 Task: Create a task  Implement a new cloud-based energy management system for a company , assign it to team member softage.2@softage.net in the project BrainWave and update the status of the task to  At Risk , set the priority of the task to Medium
Action: Mouse moved to (94, 67)
Screenshot: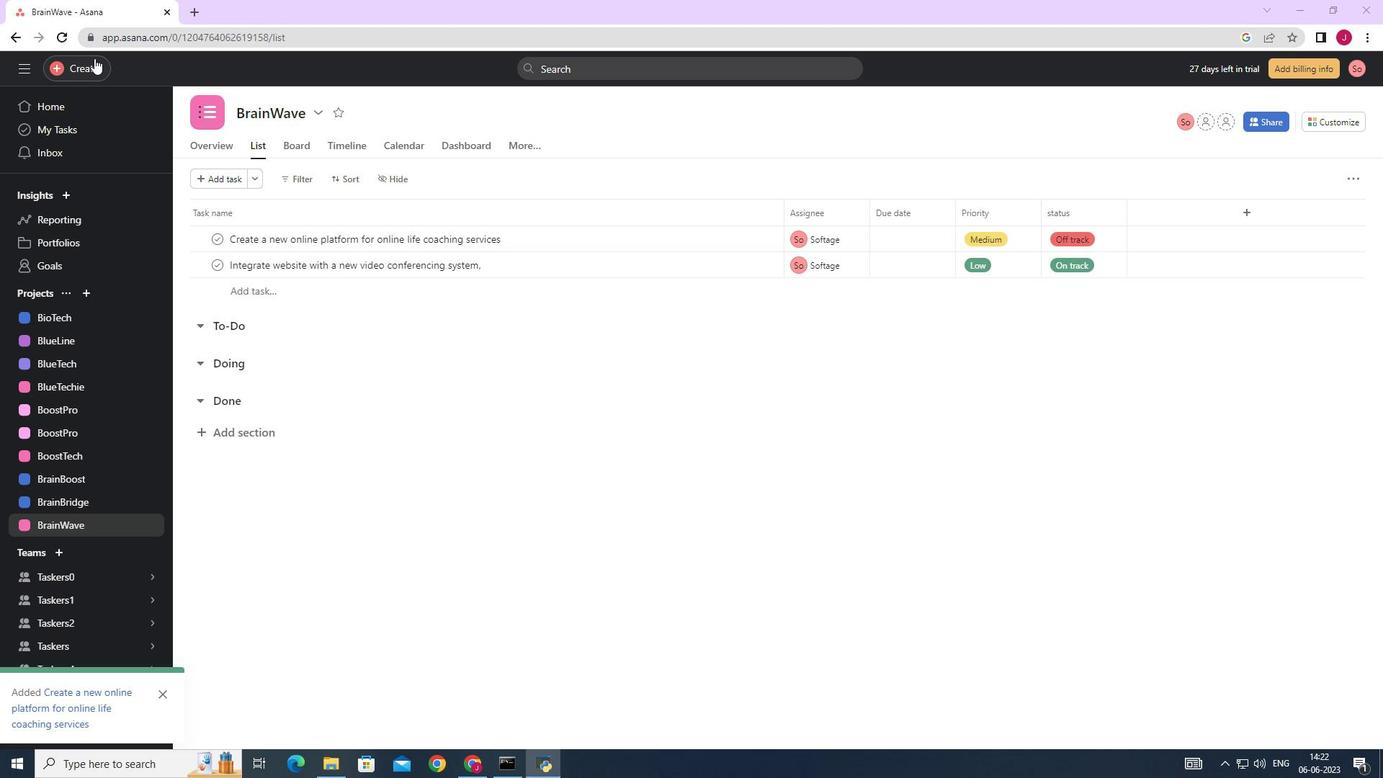 
Action: Mouse pressed left at (94, 67)
Screenshot: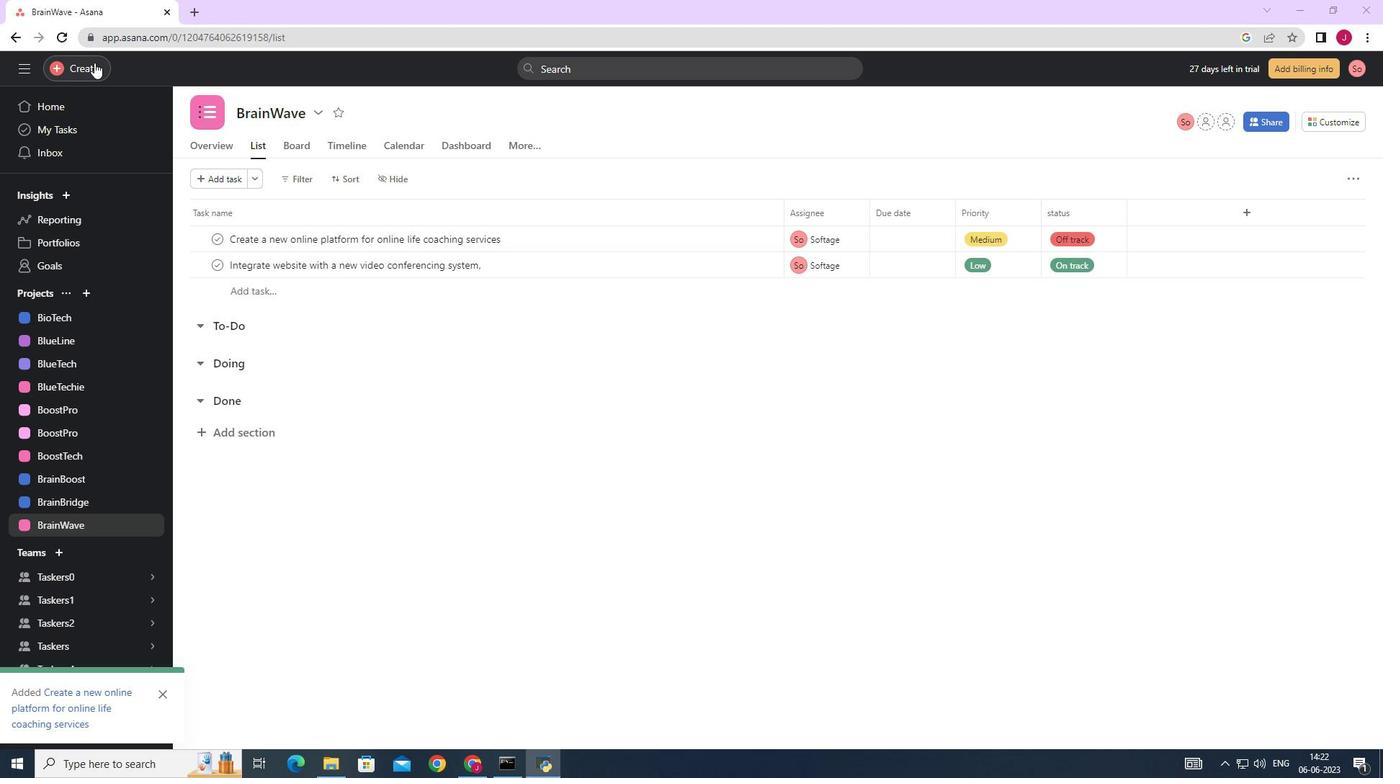 
Action: Mouse moved to (160, 72)
Screenshot: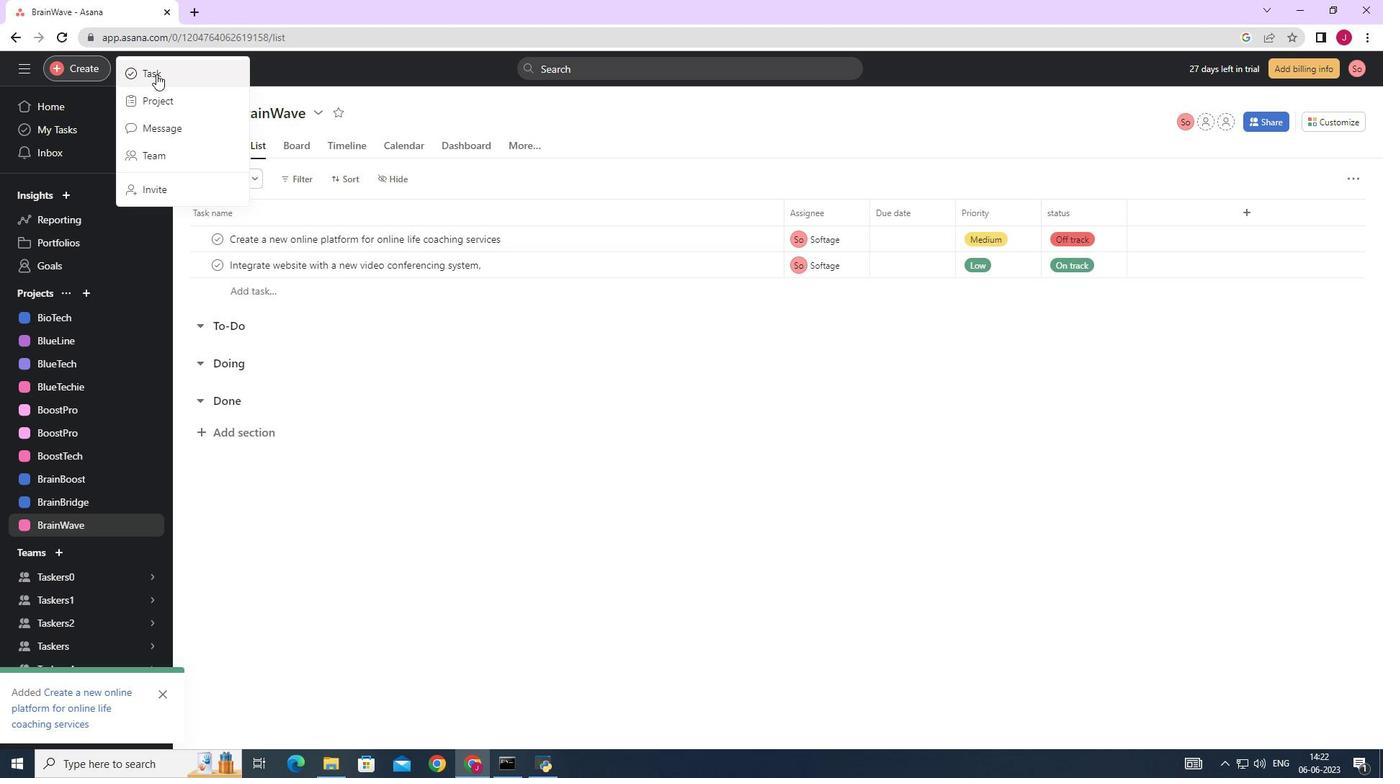 
Action: Mouse pressed left at (160, 72)
Screenshot: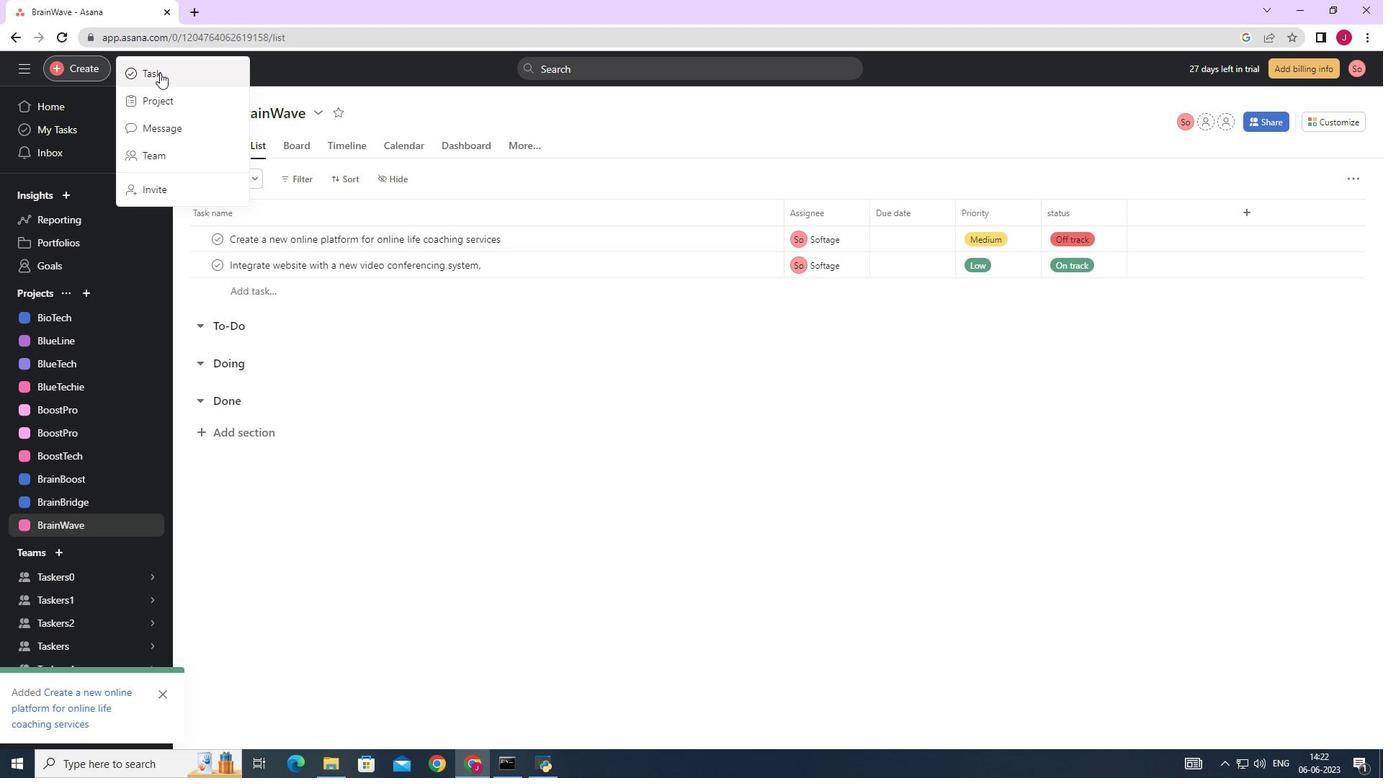 
Action: Mouse moved to (1096, 479)
Screenshot: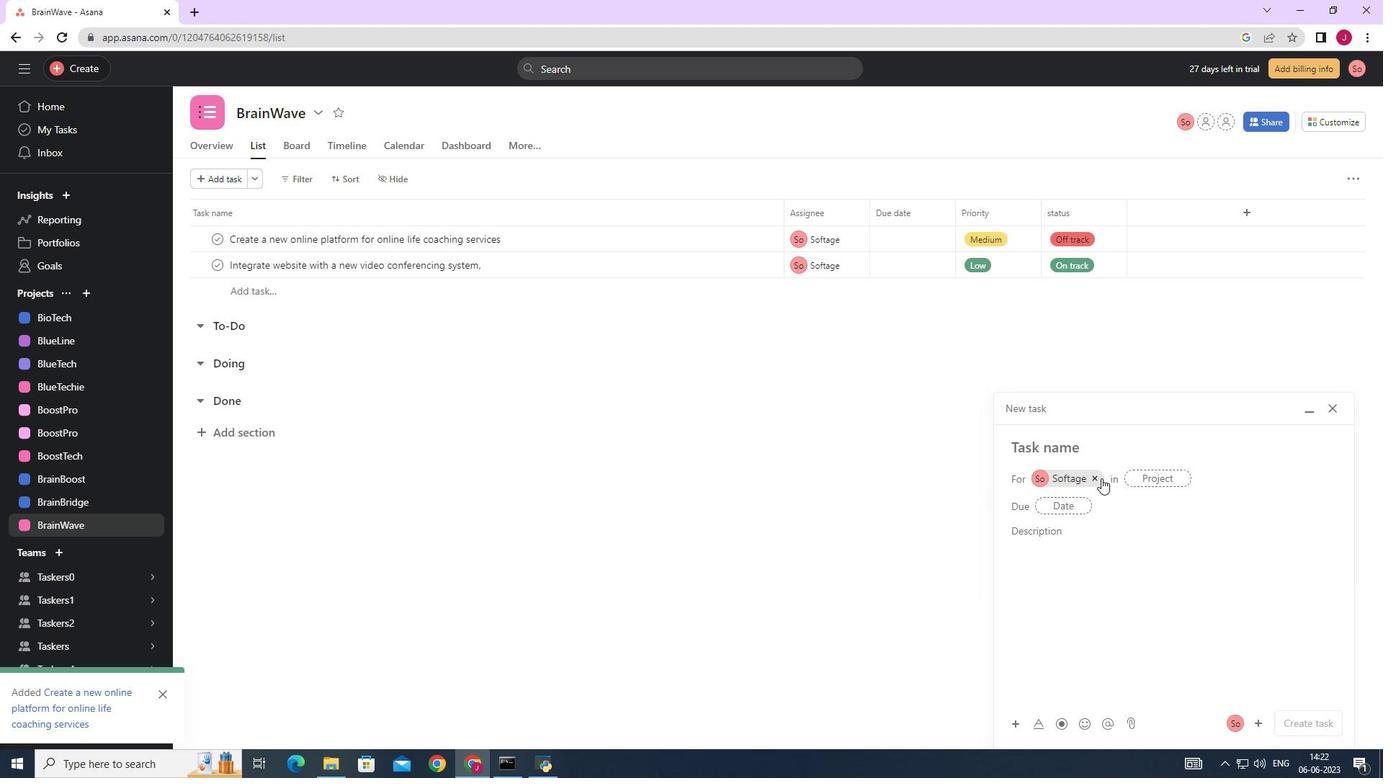 
Action: Mouse pressed left at (1096, 479)
Screenshot: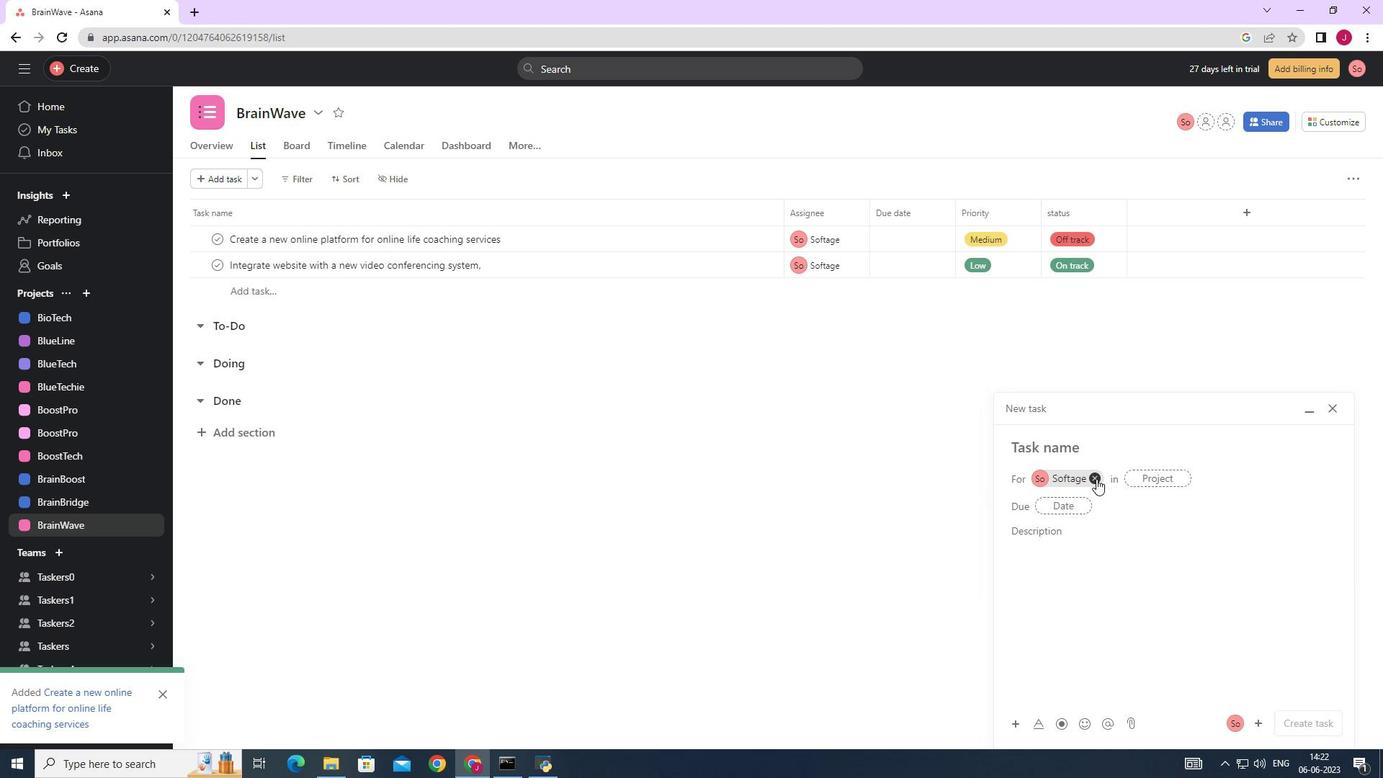 
Action: Mouse moved to (1042, 449)
Screenshot: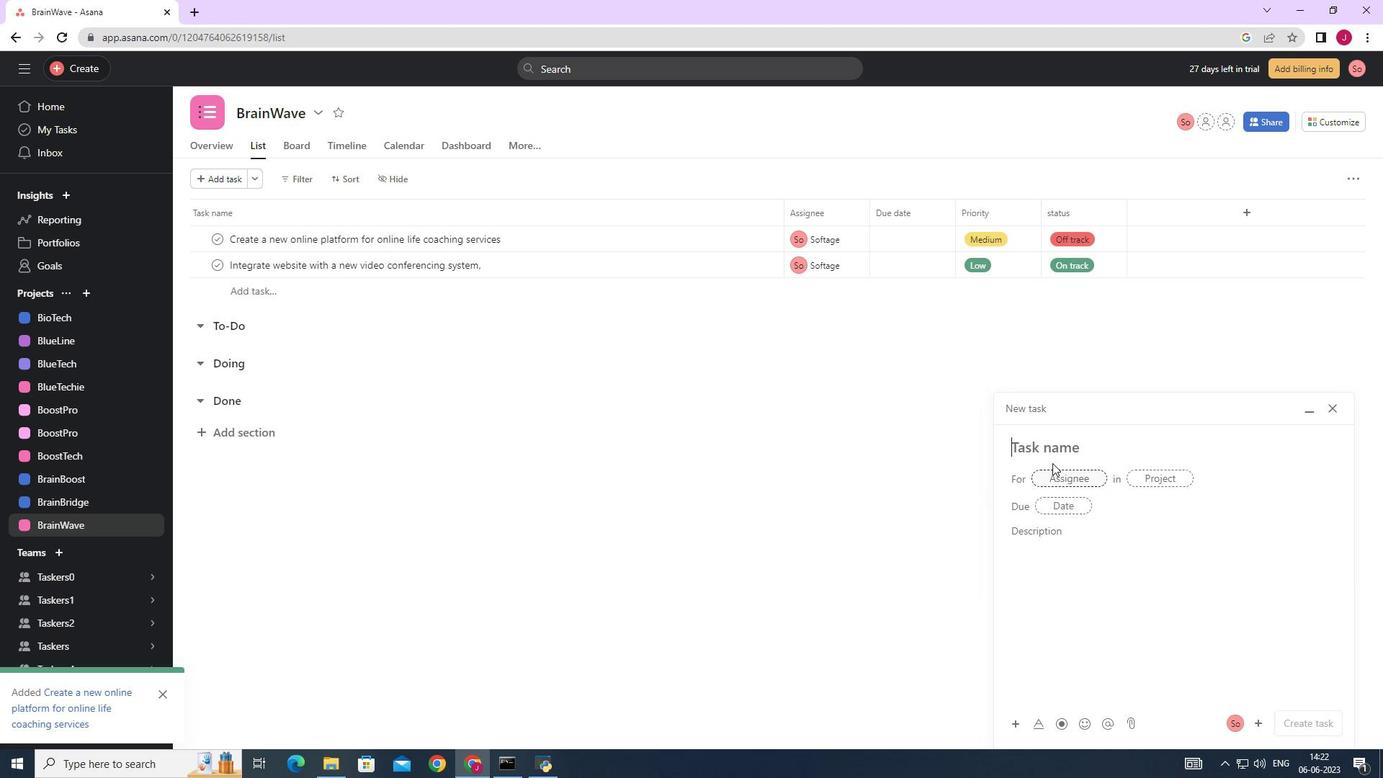 
Action: Mouse pressed left at (1042, 449)
Screenshot: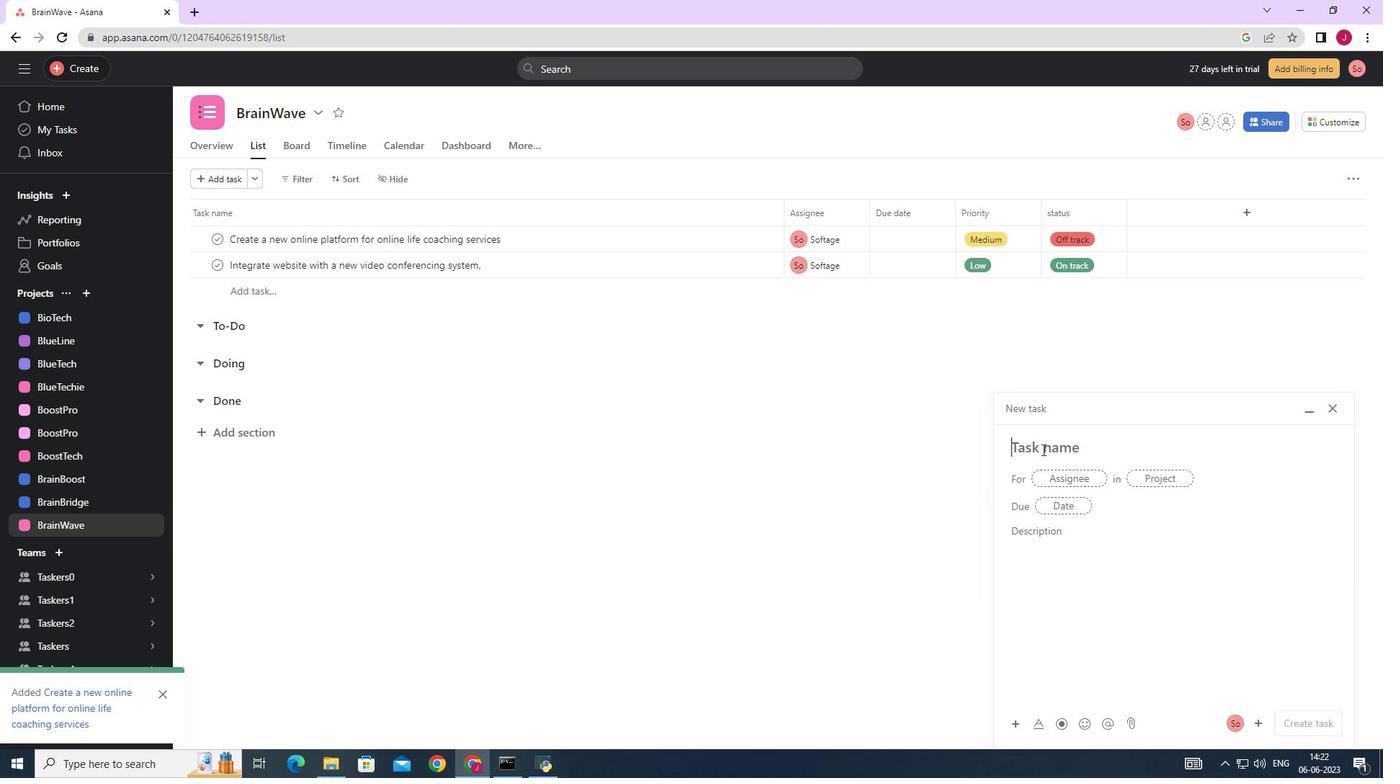 
Action: Key pressed <Key.caps_lock>I<Key.caps_lock>mplement<Key.space>a<Key.space>new<Key.space>cloud-based<Key.space>energy<Key.space>management<Key.space>system<Key.space>for<Key.space>a<Key.space>company
Screenshot: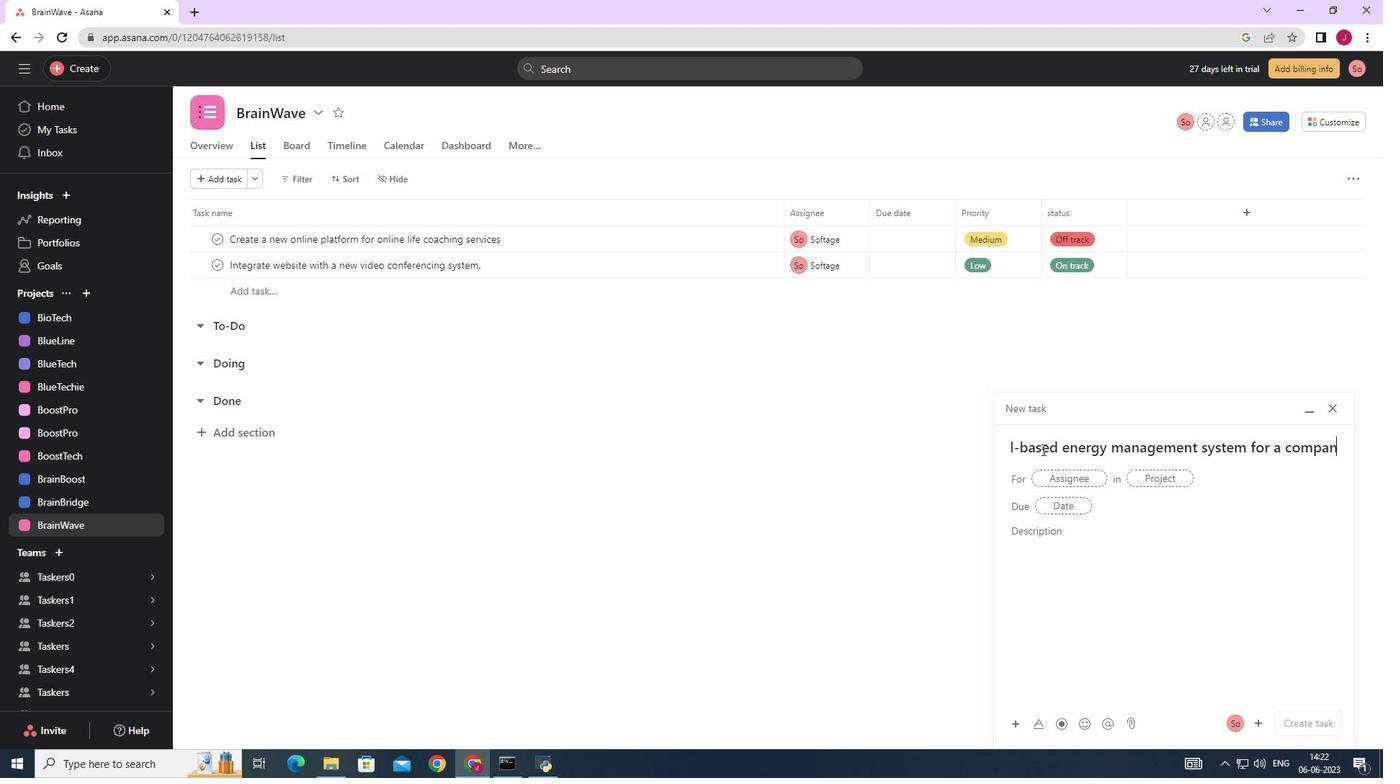 
Action: Mouse moved to (1072, 472)
Screenshot: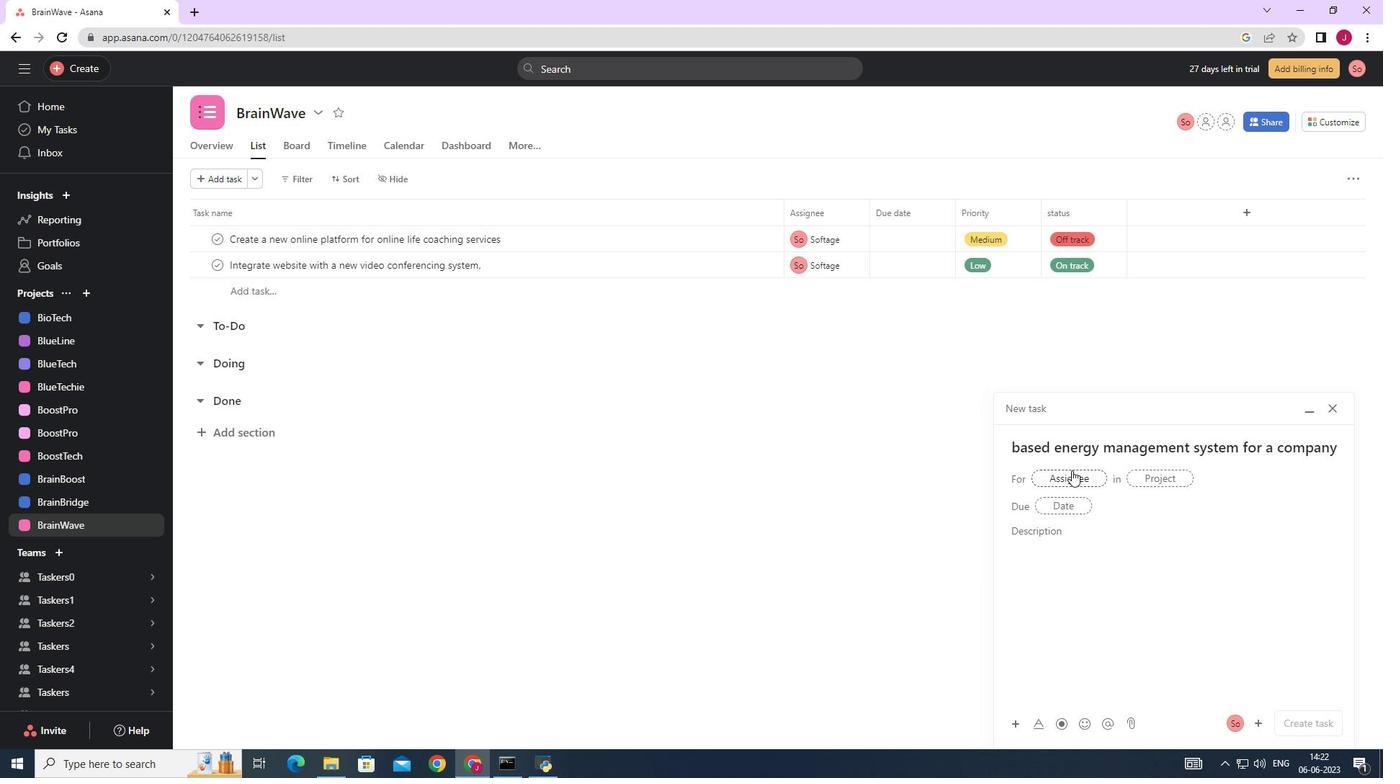 
Action: Mouse pressed left at (1072, 472)
Screenshot: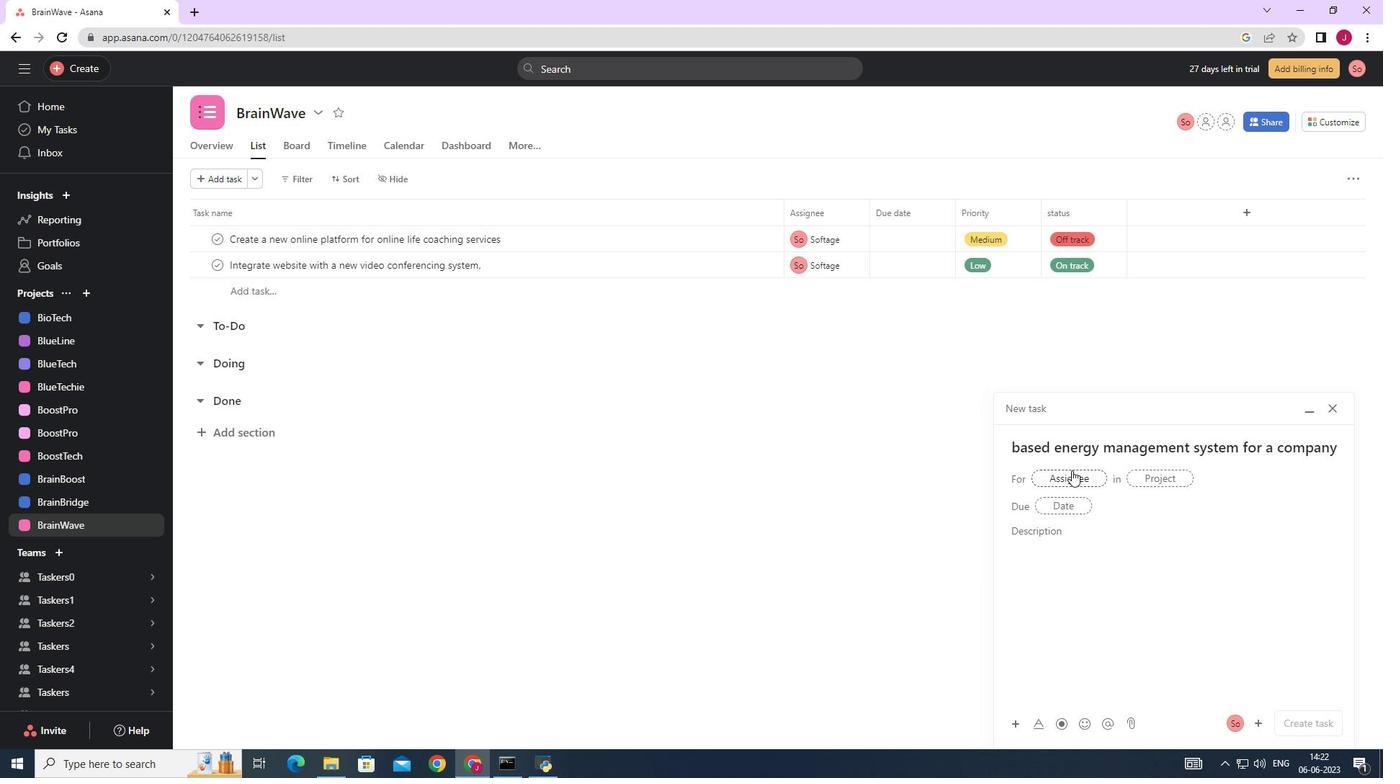 
Action: Mouse moved to (1073, 475)
Screenshot: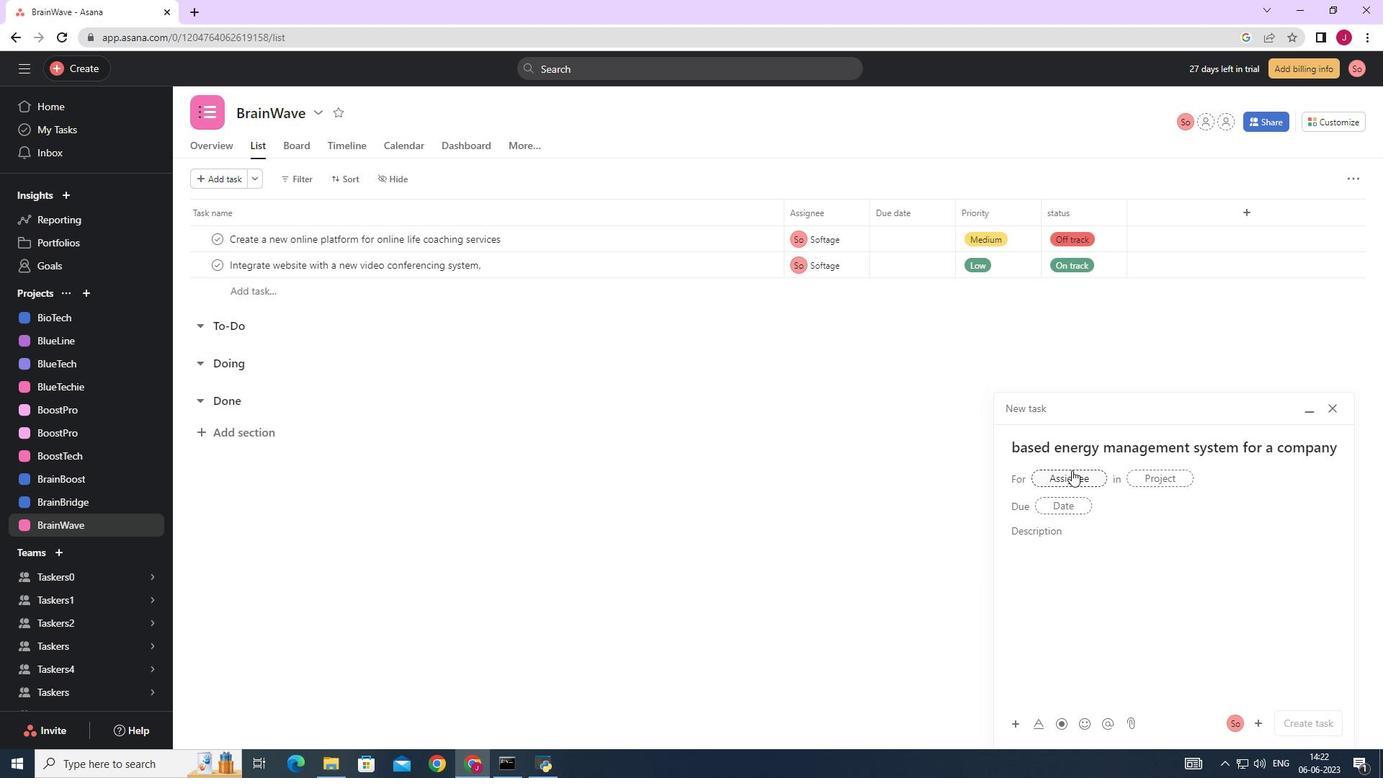 
Action: Key pressed sog<Key.backspace>ftage,<Key.backspace>.2
Screenshot: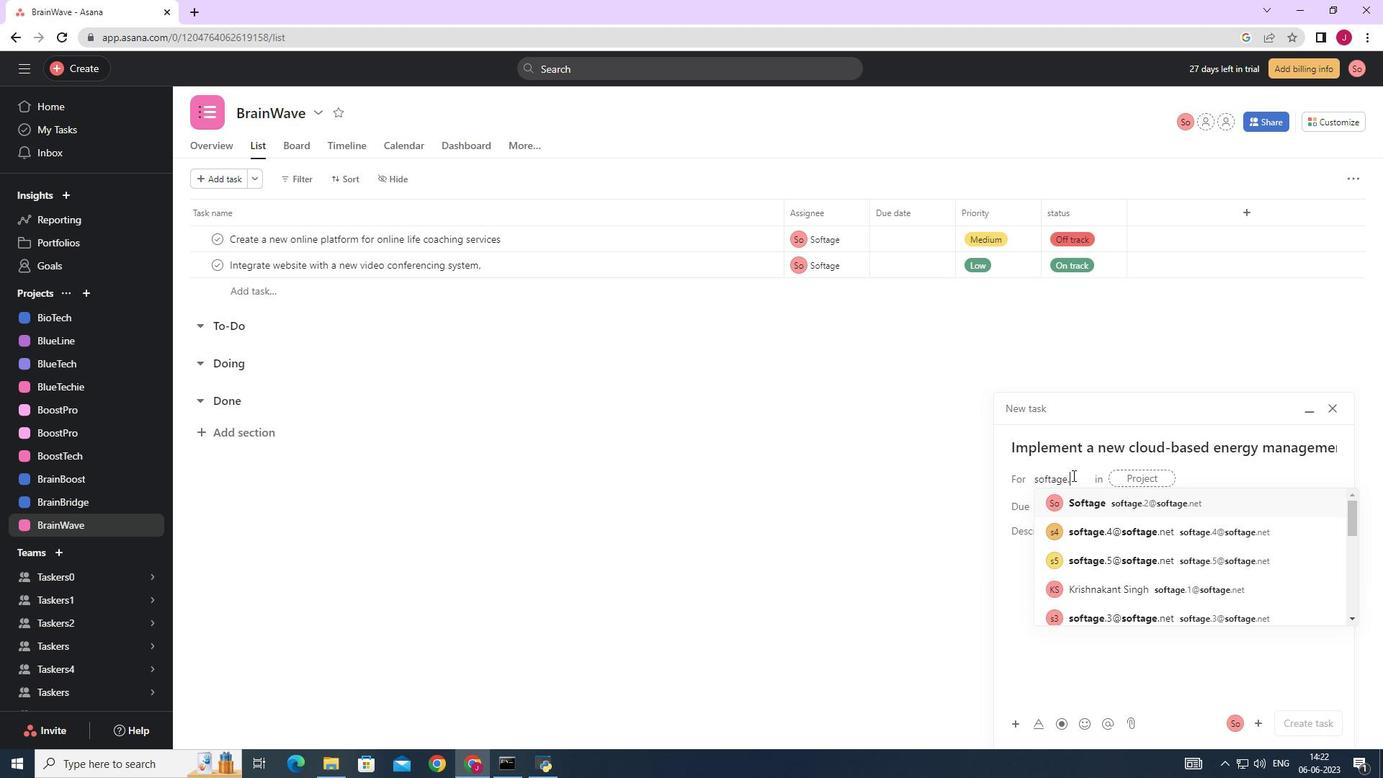 
Action: Mouse moved to (1116, 506)
Screenshot: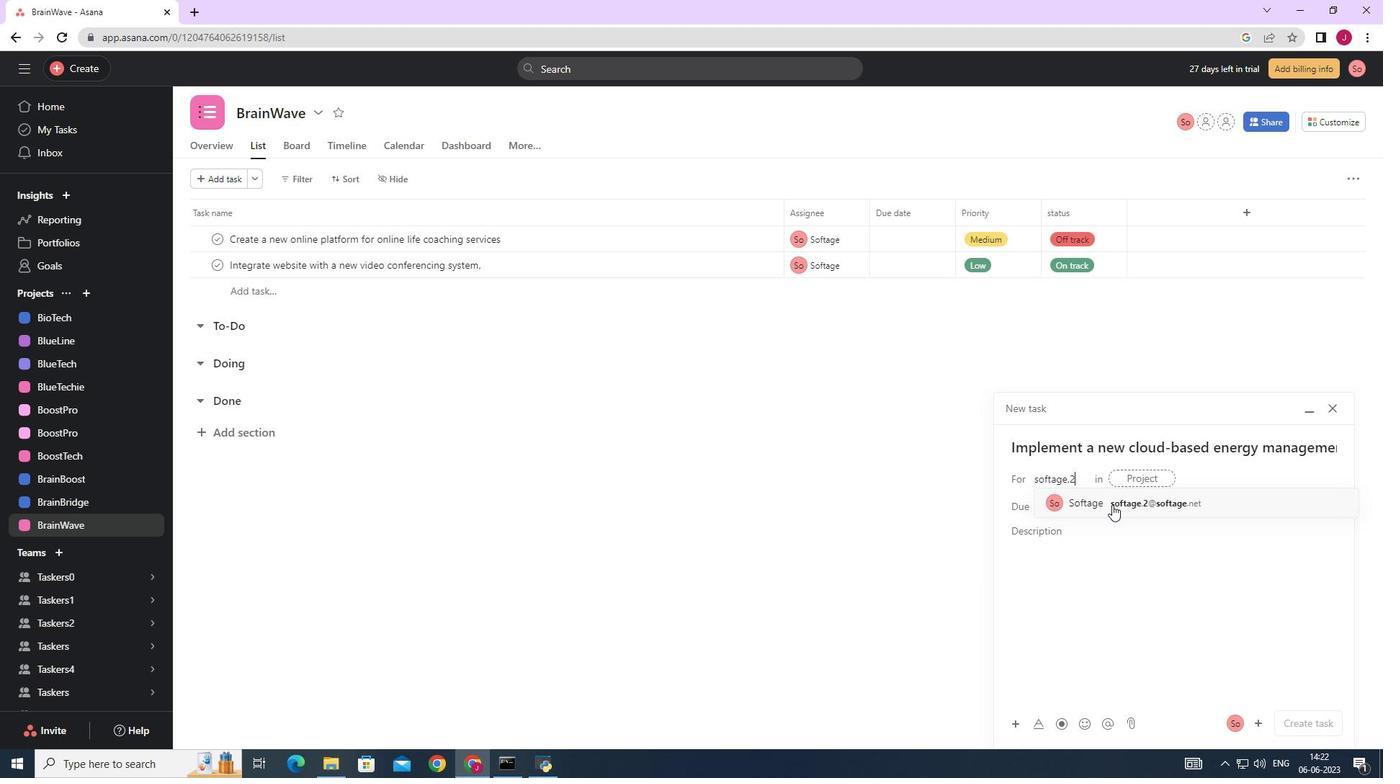
Action: Mouse pressed left at (1116, 506)
Screenshot: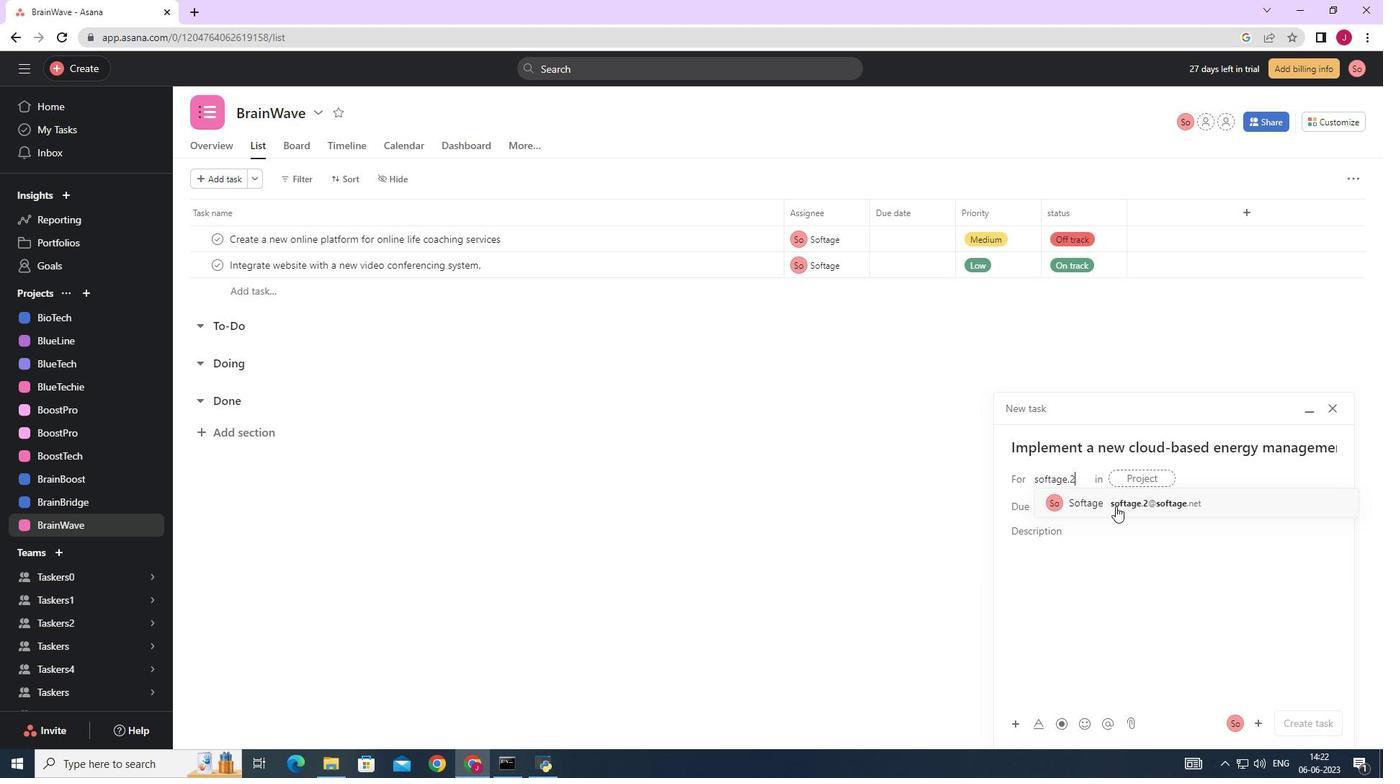 
Action: Mouse moved to (943, 501)
Screenshot: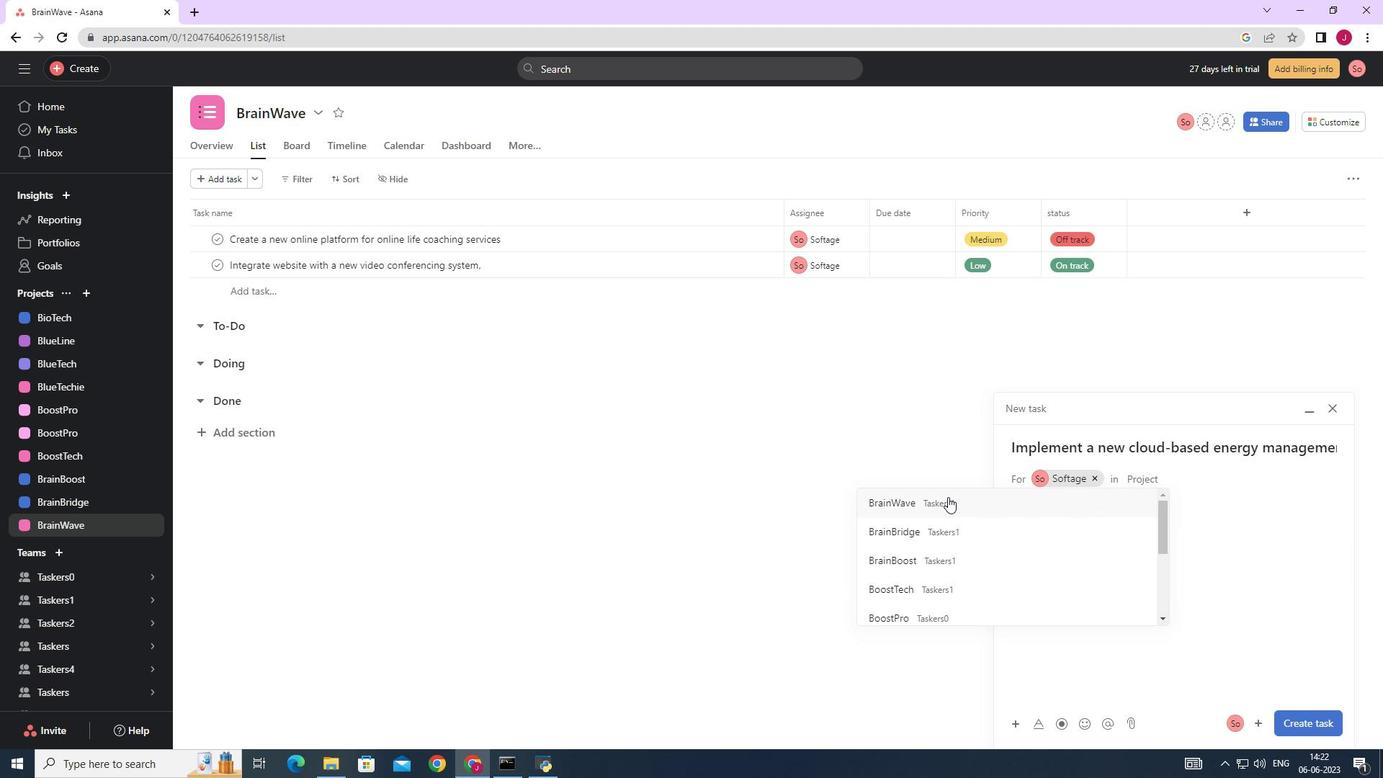 
Action: Mouse pressed left at (943, 501)
Screenshot: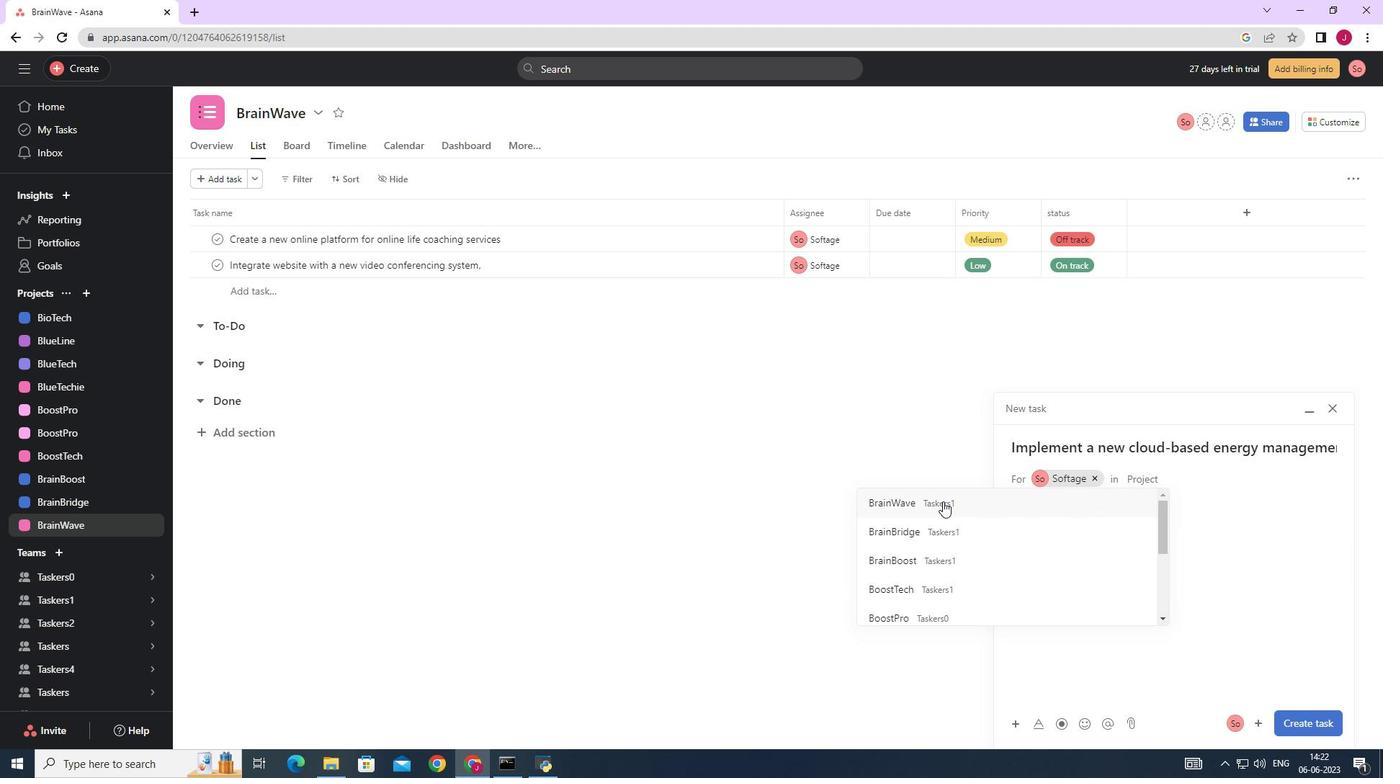 
Action: Mouse moved to (1078, 534)
Screenshot: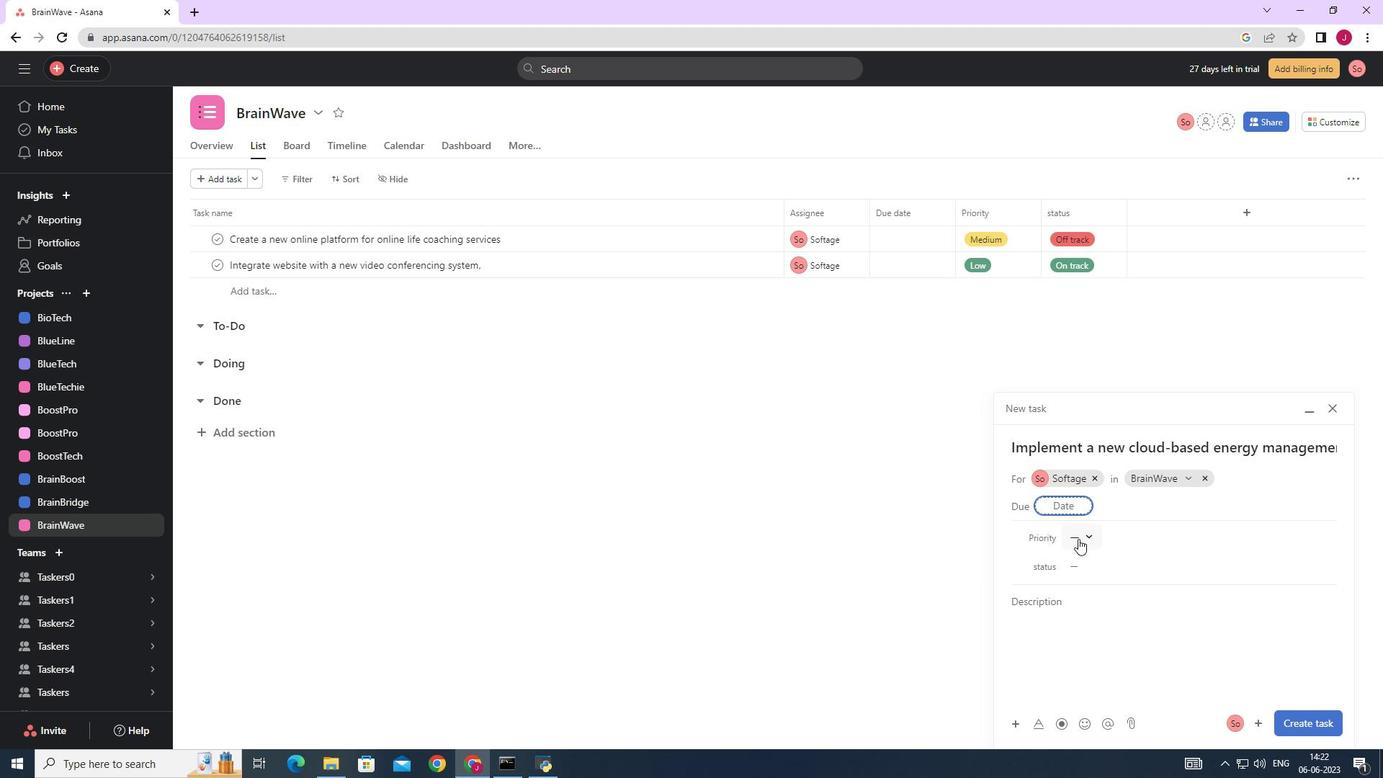 
Action: Mouse pressed left at (1078, 534)
Screenshot: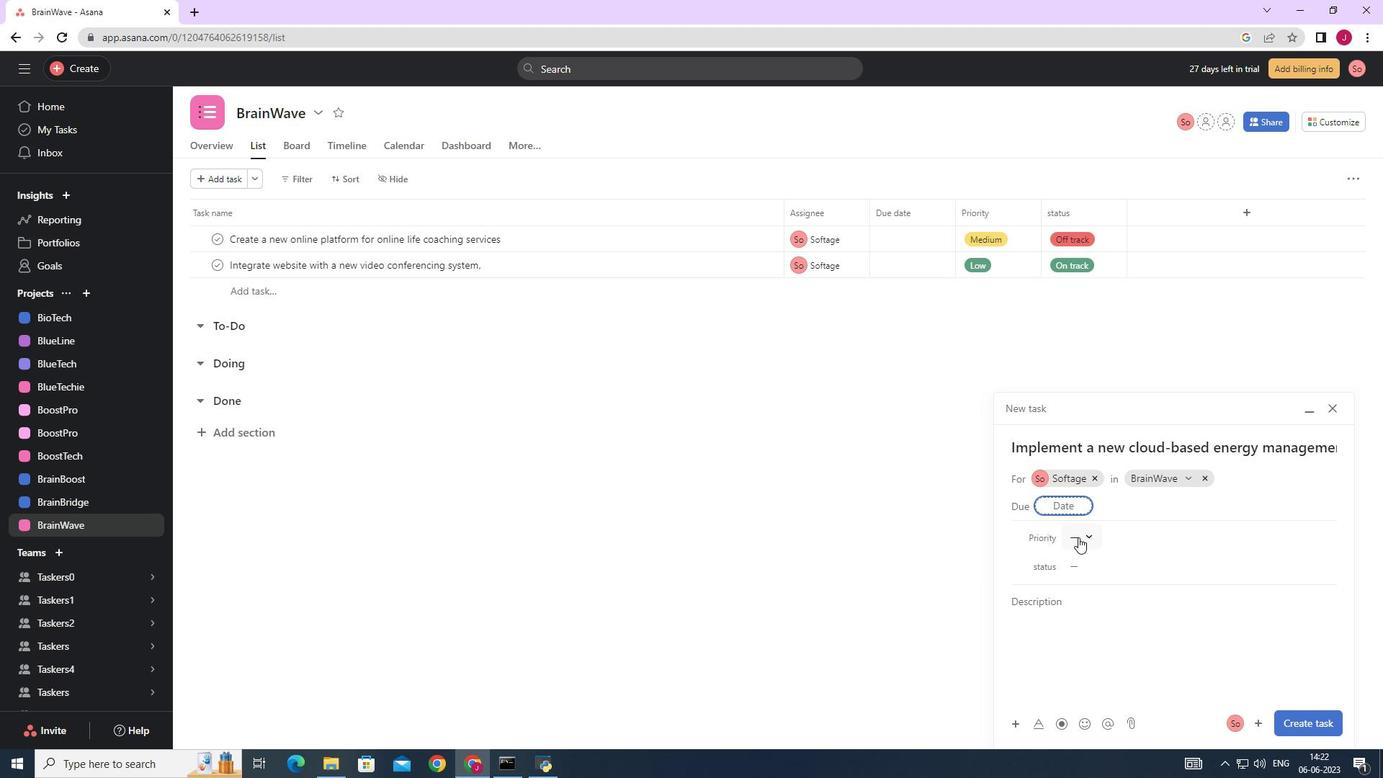 
Action: Mouse moved to (1119, 608)
Screenshot: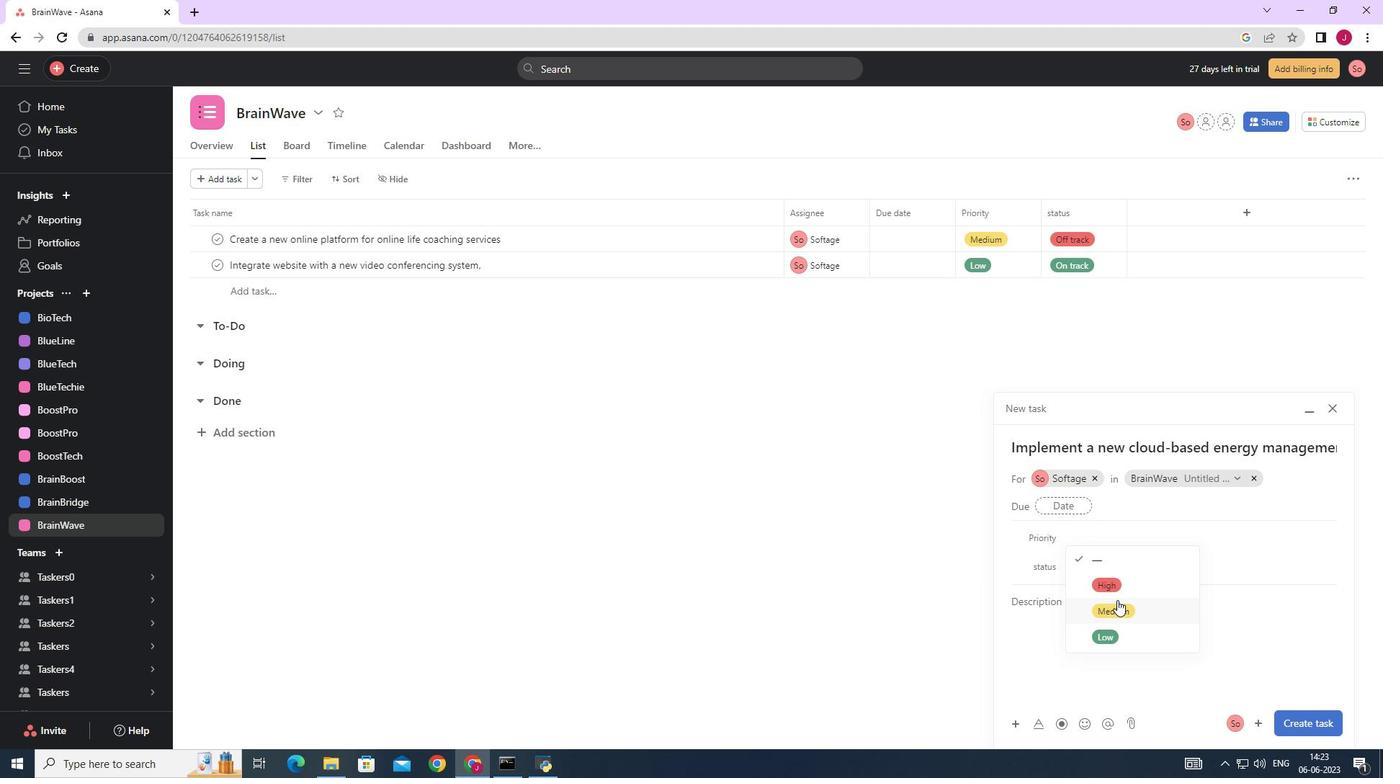 
Action: Mouse pressed left at (1119, 608)
Screenshot: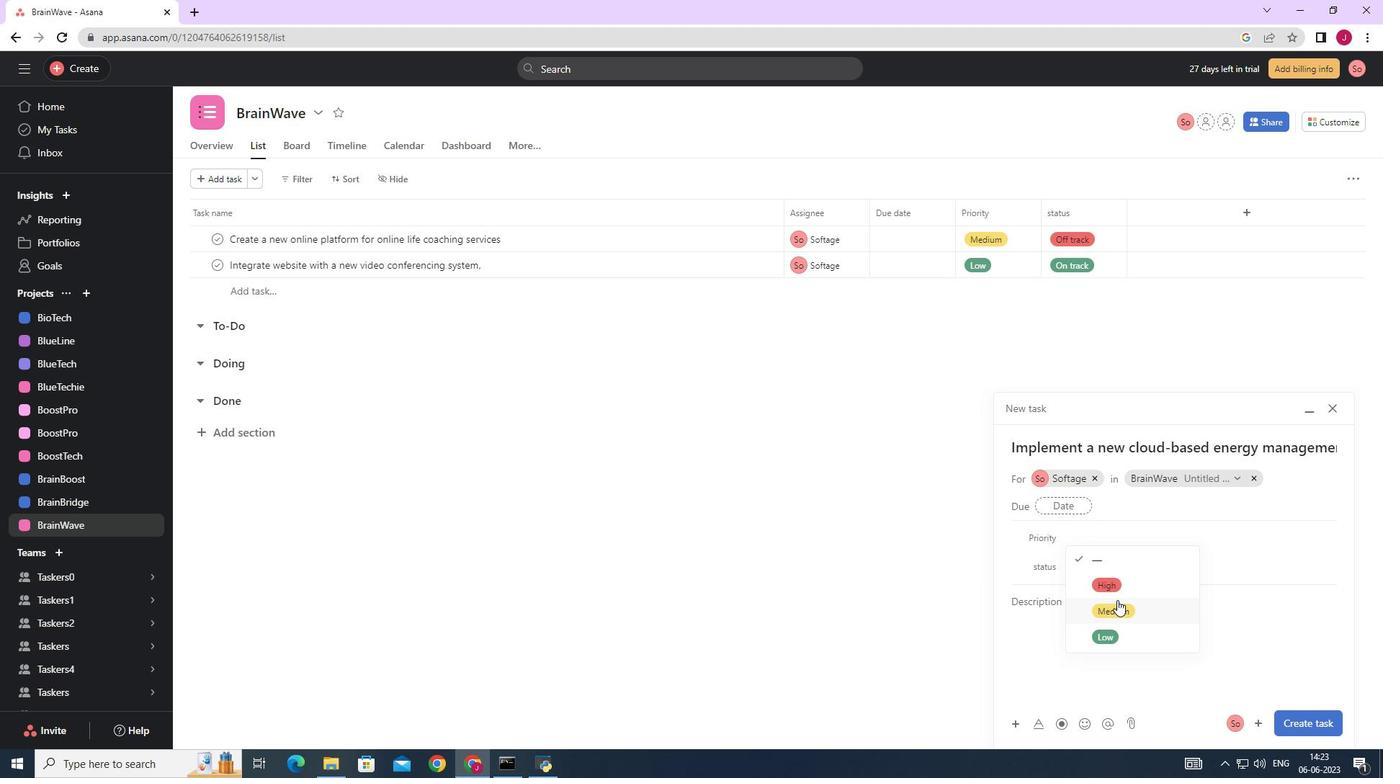 
Action: Mouse moved to (1101, 562)
Screenshot: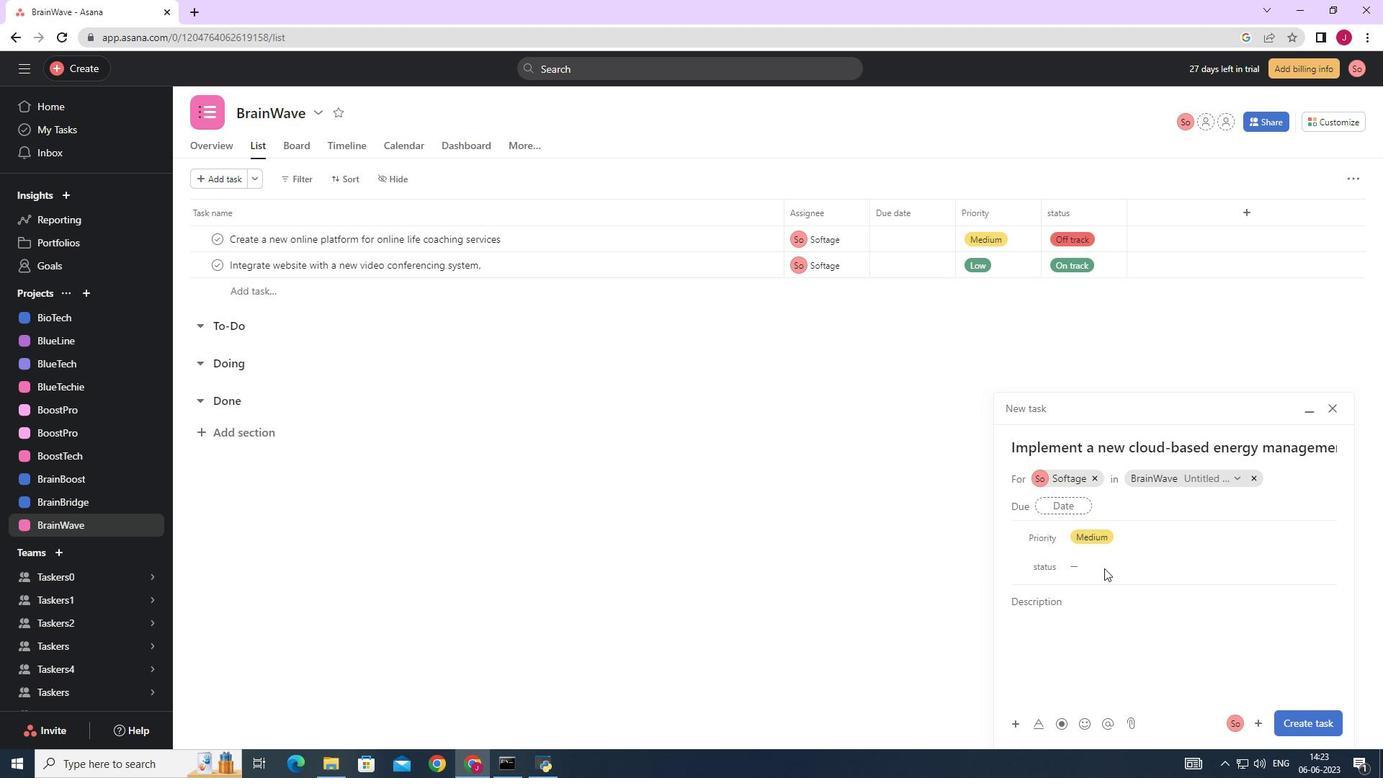 
Action: Mouse pressed left at (1101, 562)
Screenshot: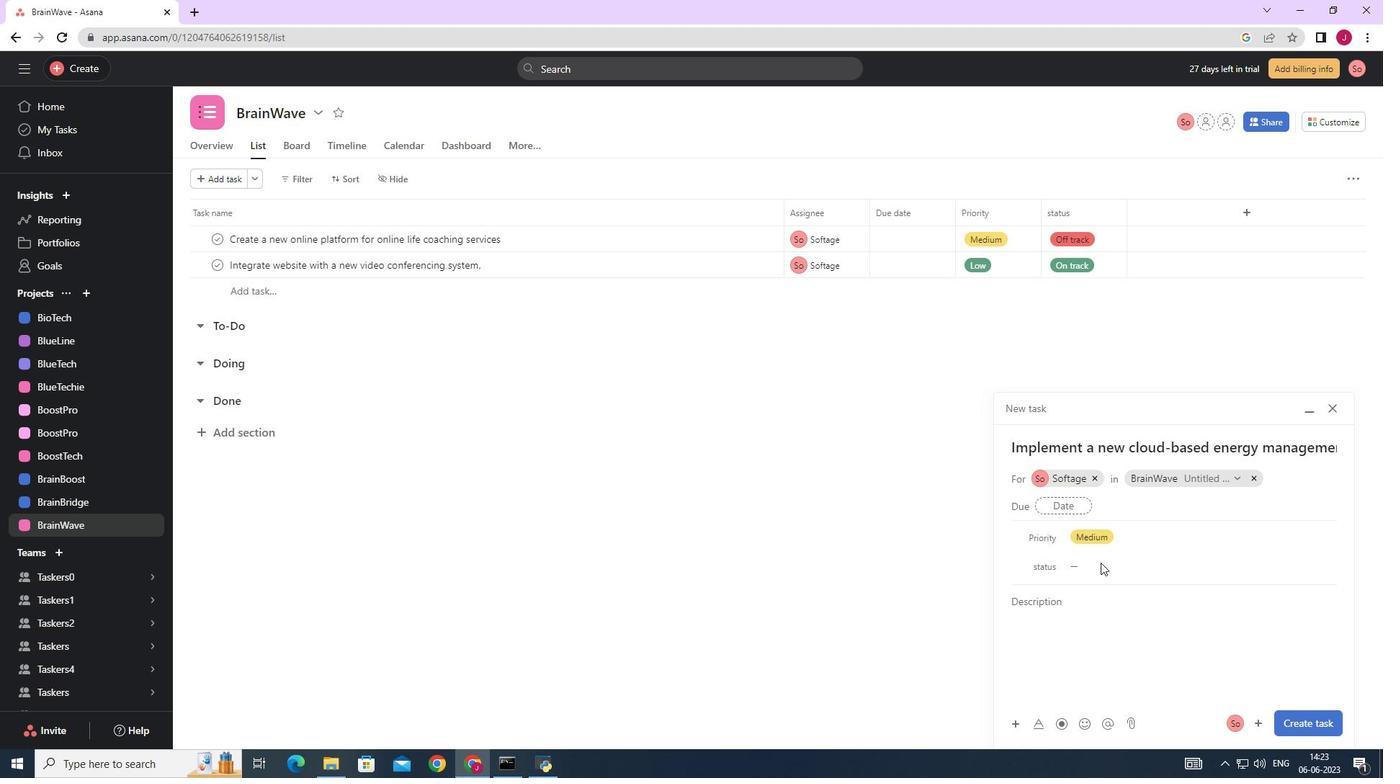 
Action: Mouse moved to (1080, 562)
Screenshot: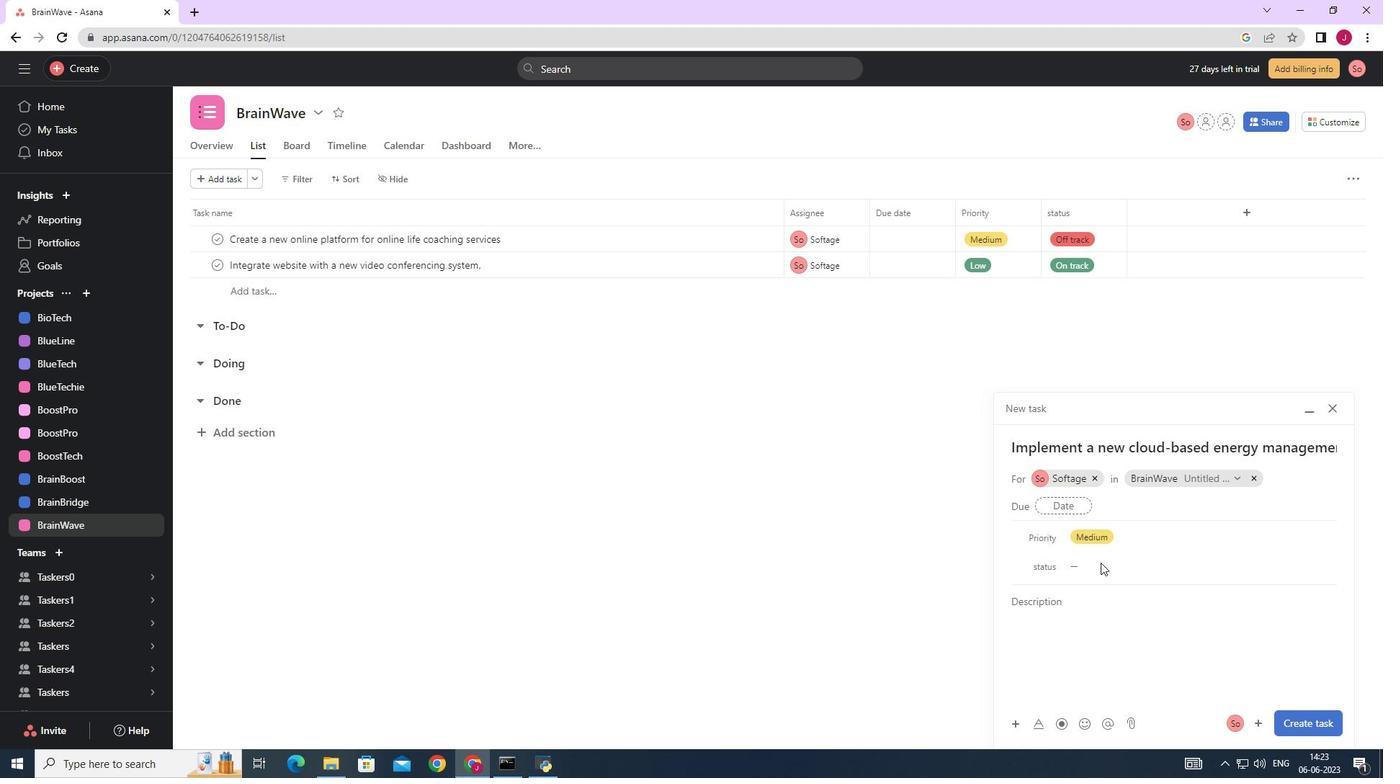 
Action: Mouse pressed left at (1080, 562)
Screenshot: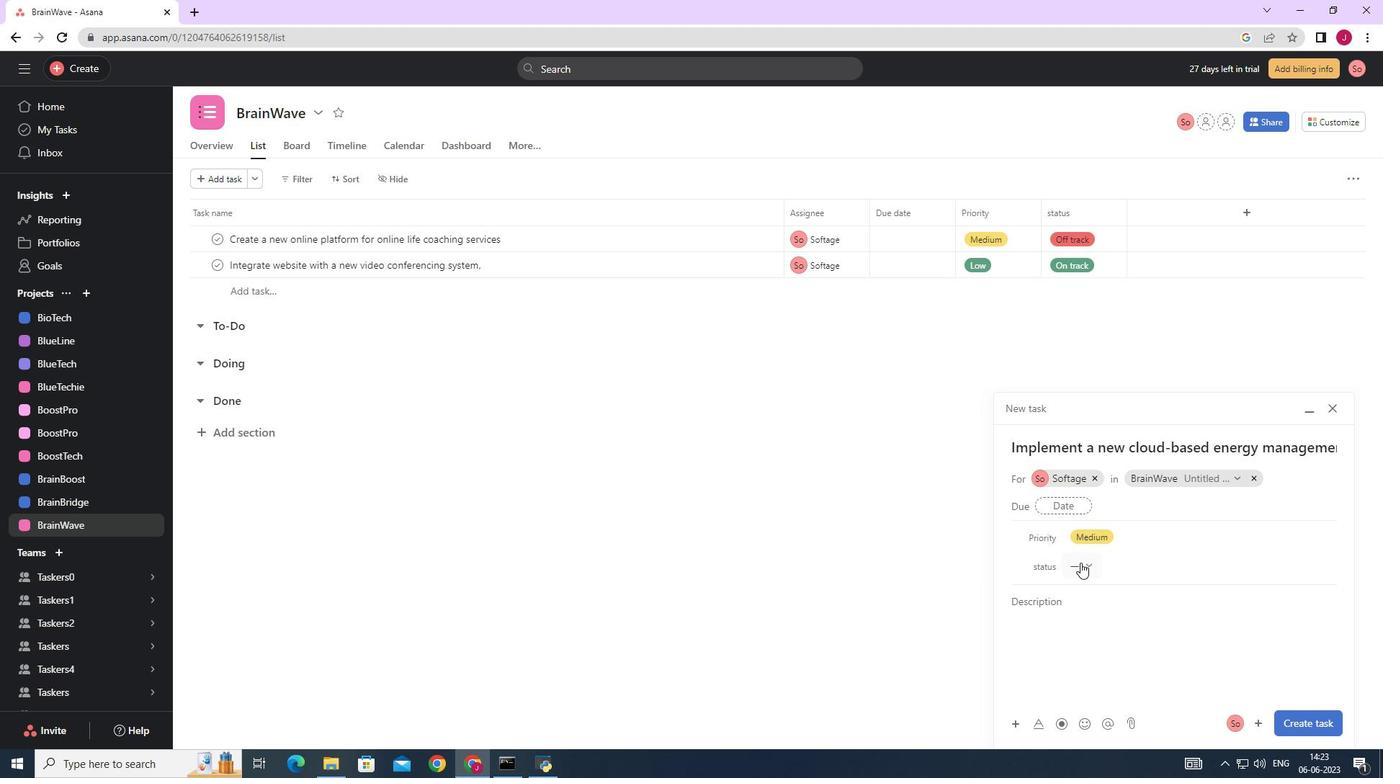 
Action: Mouse moved to (1113, 636)
Screenshot: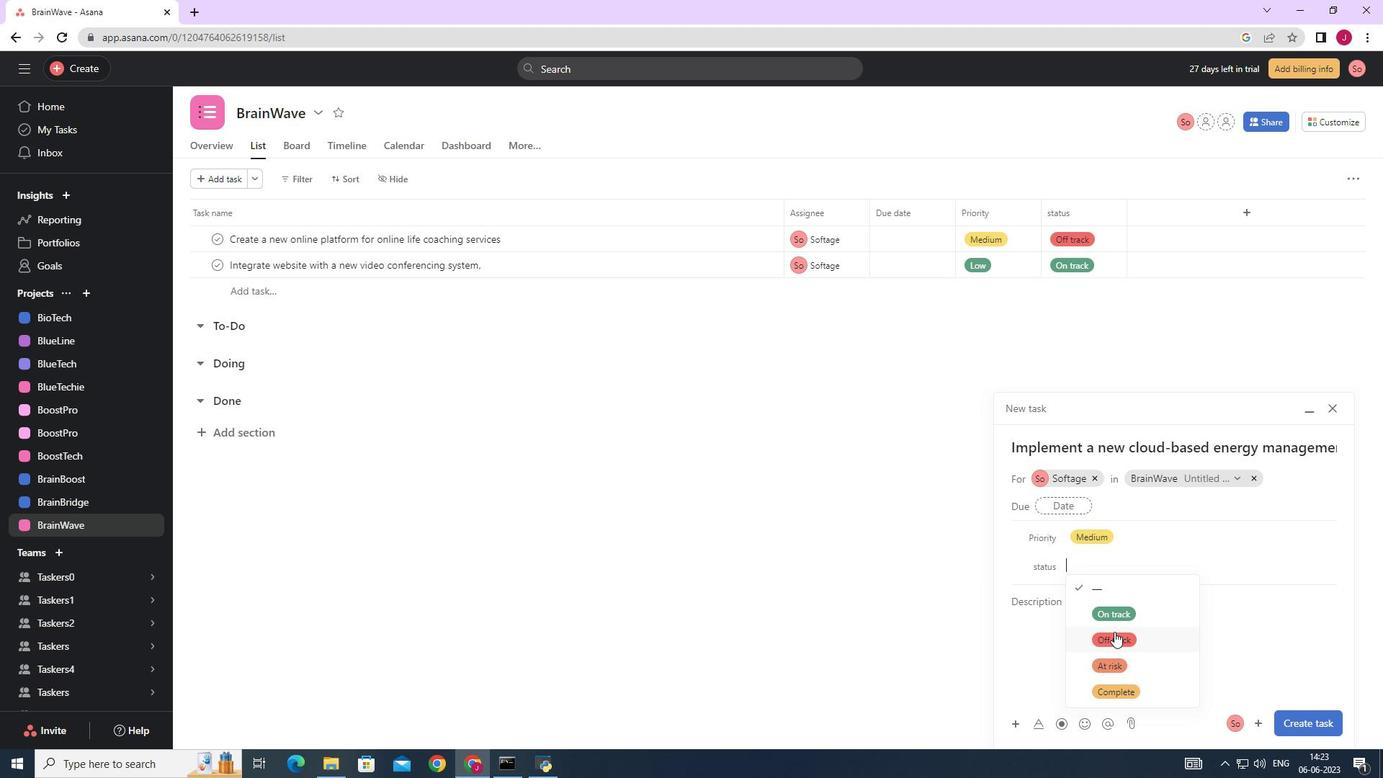 
Action: Mouse pressed left at (1113, 636)
Screenshot: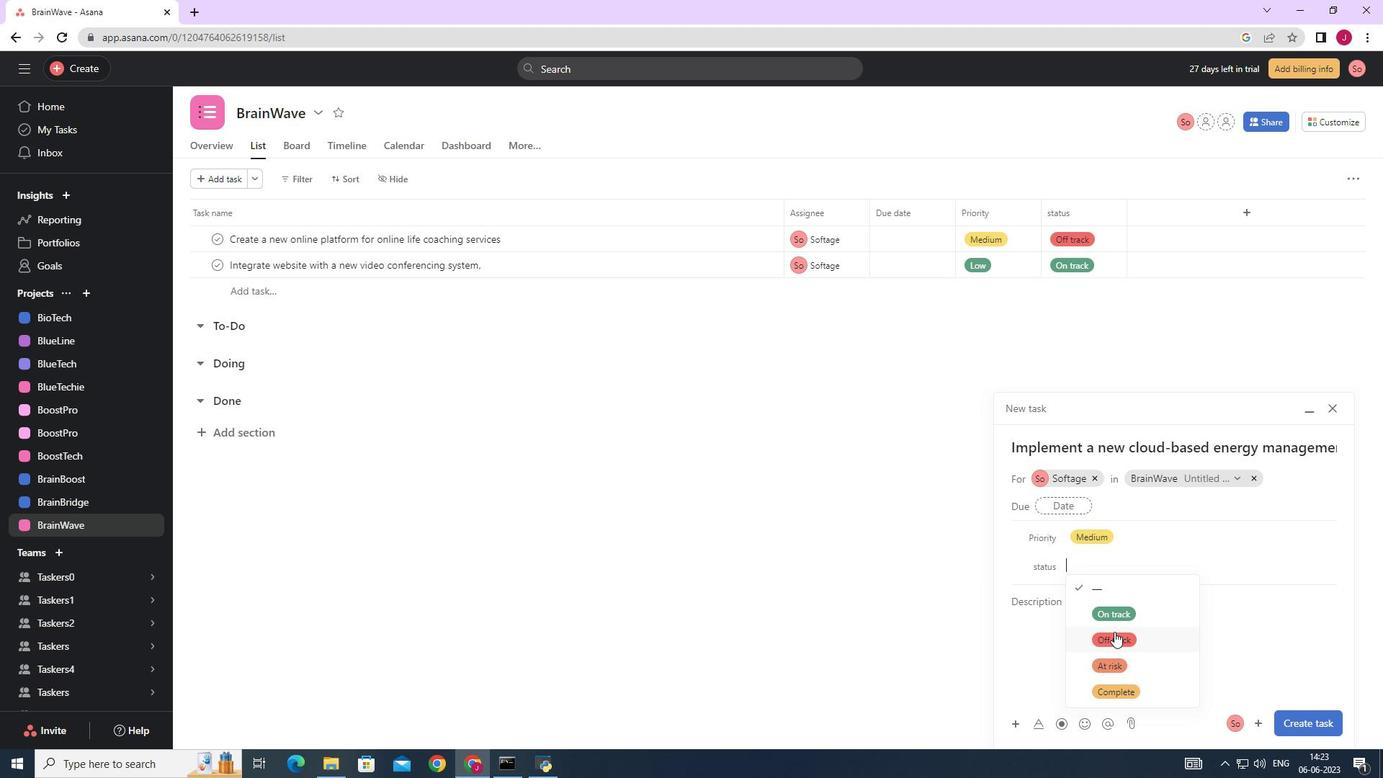 
Action: Mouse moved to (1096, 572)
Screenshot: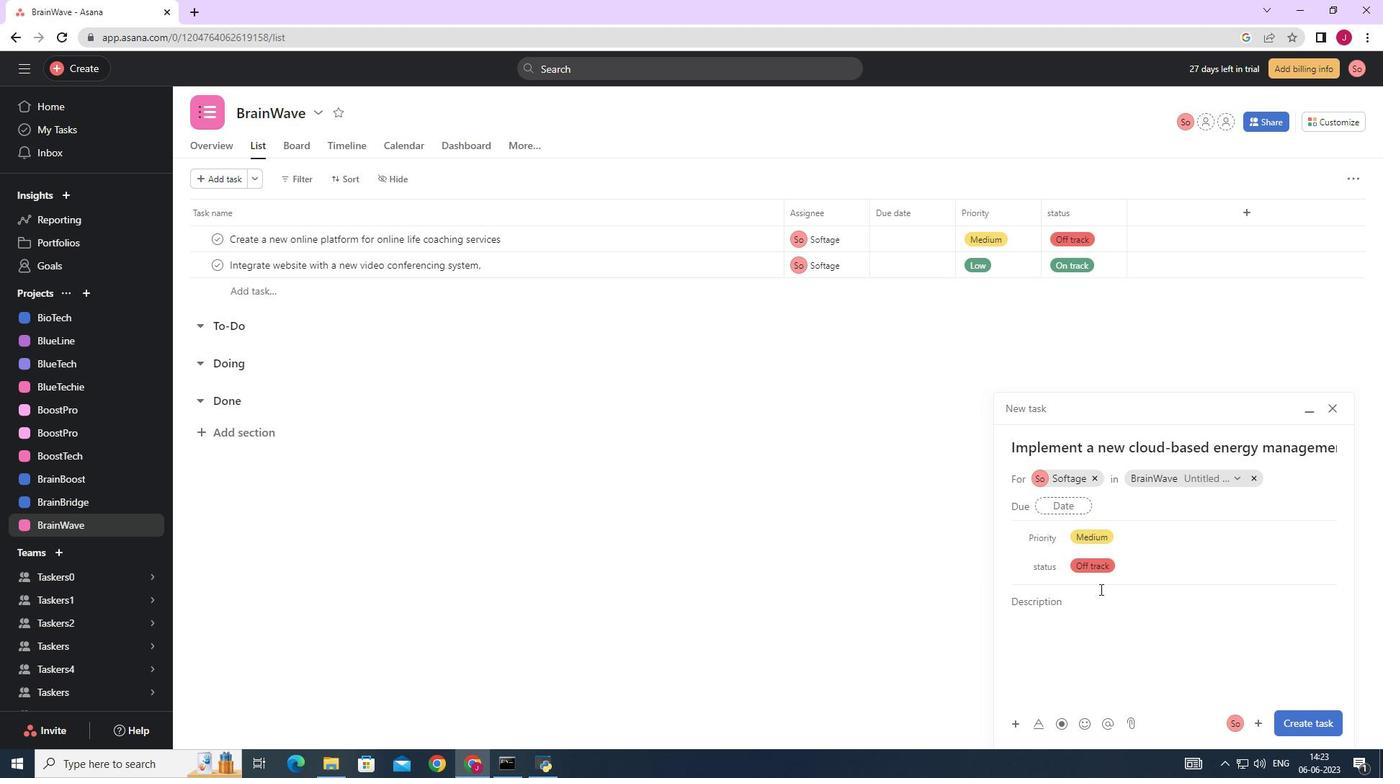 
Action: Mouse pressed left at (1096, 572)
Screenshot: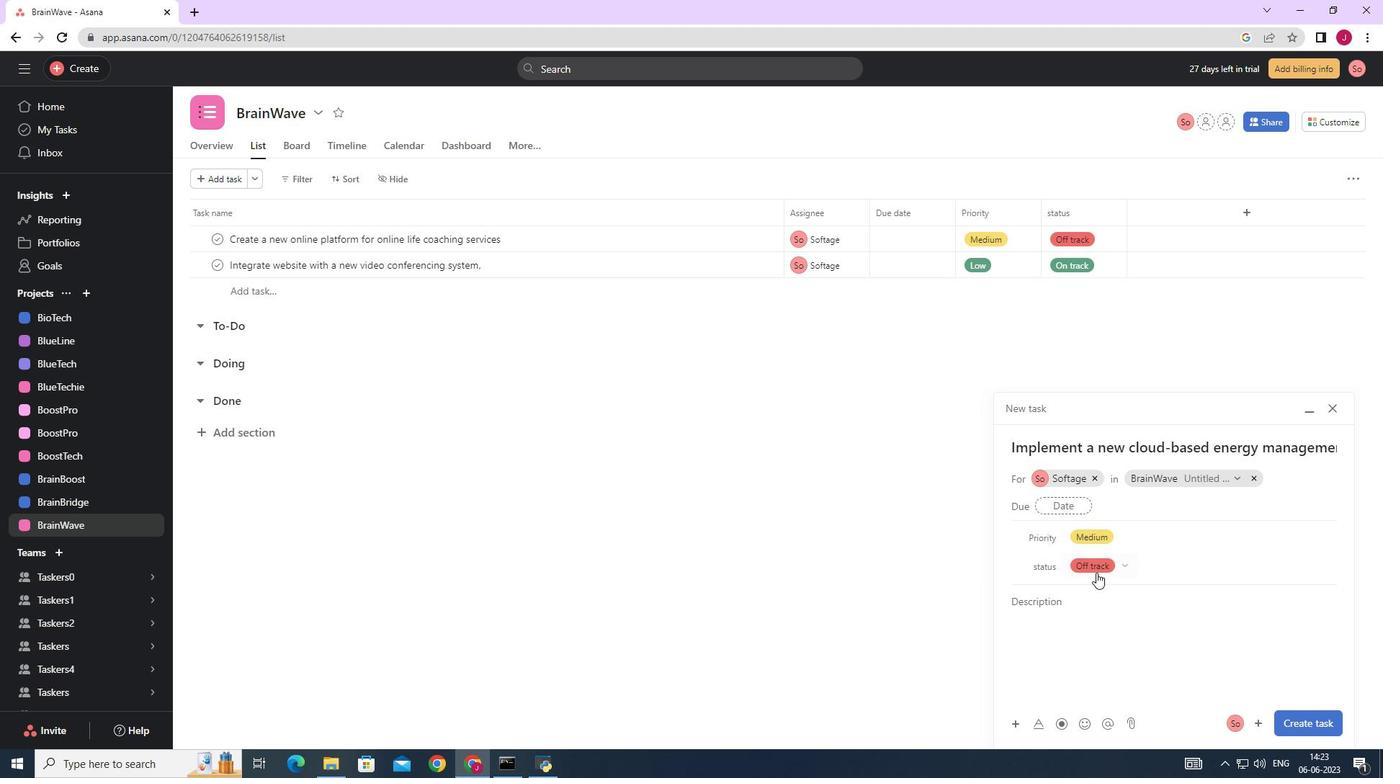 
Action: Mouse moved to (1109, 662)
Screenshot: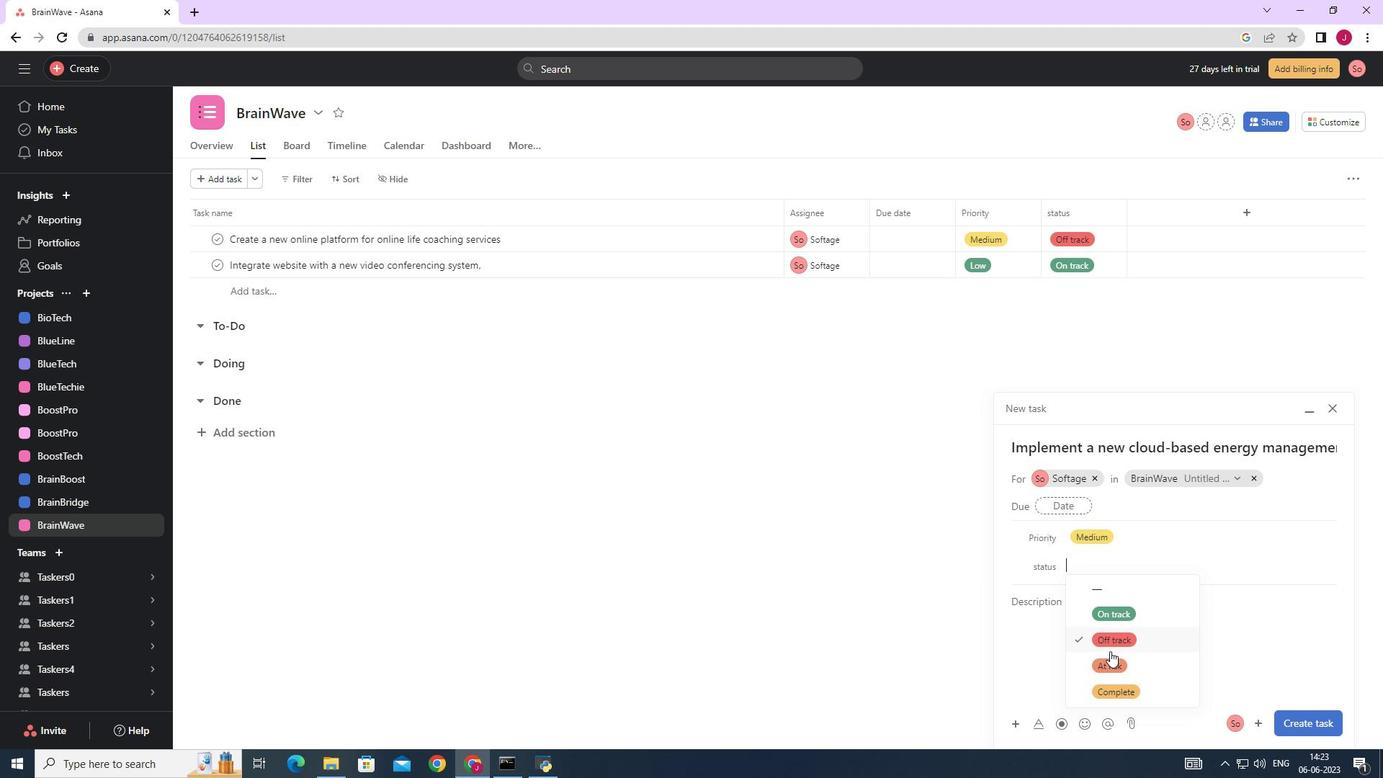 
Action: Mouse pressed left at (1109, 662)
Screenshot: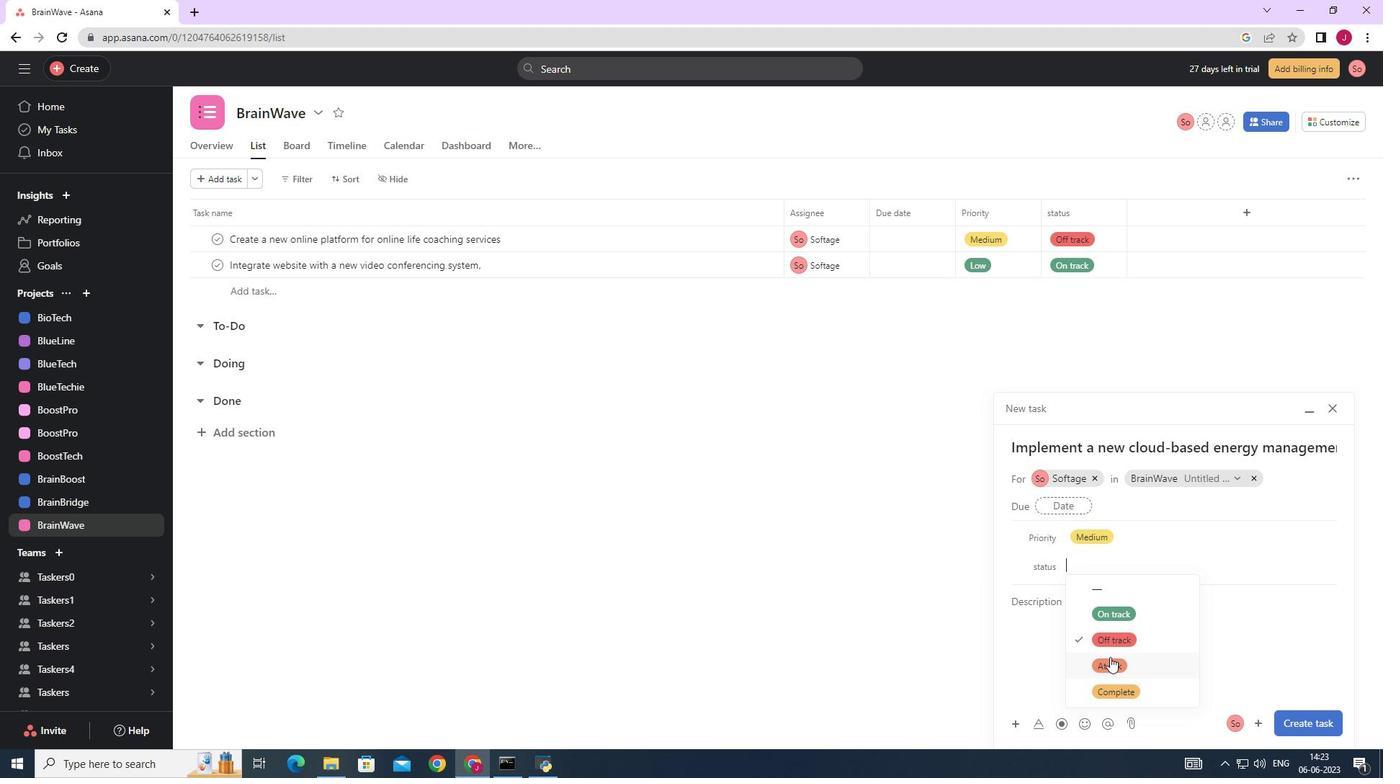 
Action: Mouse moved to (1308, 724)
Screenshot: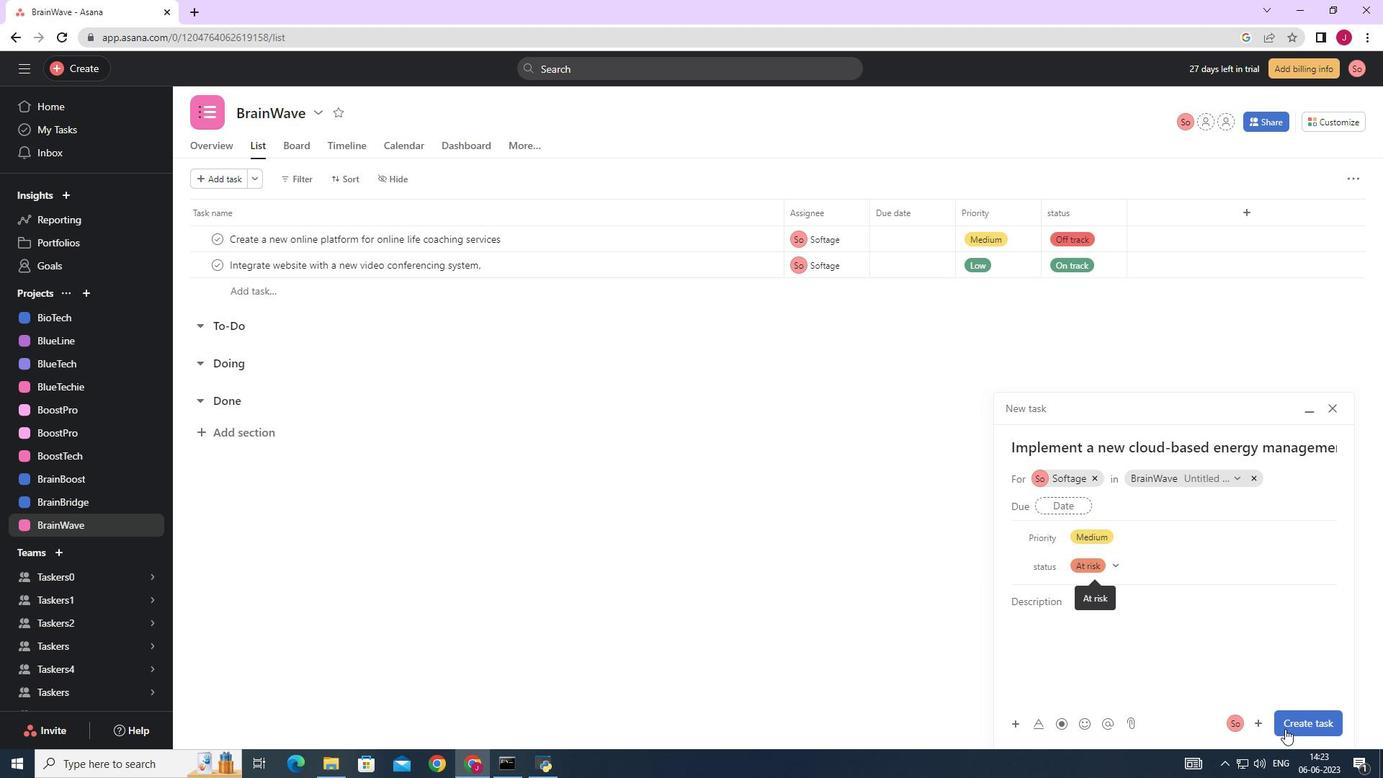 
Action: Mouse pressed left at (1308, 724)
Screenshot: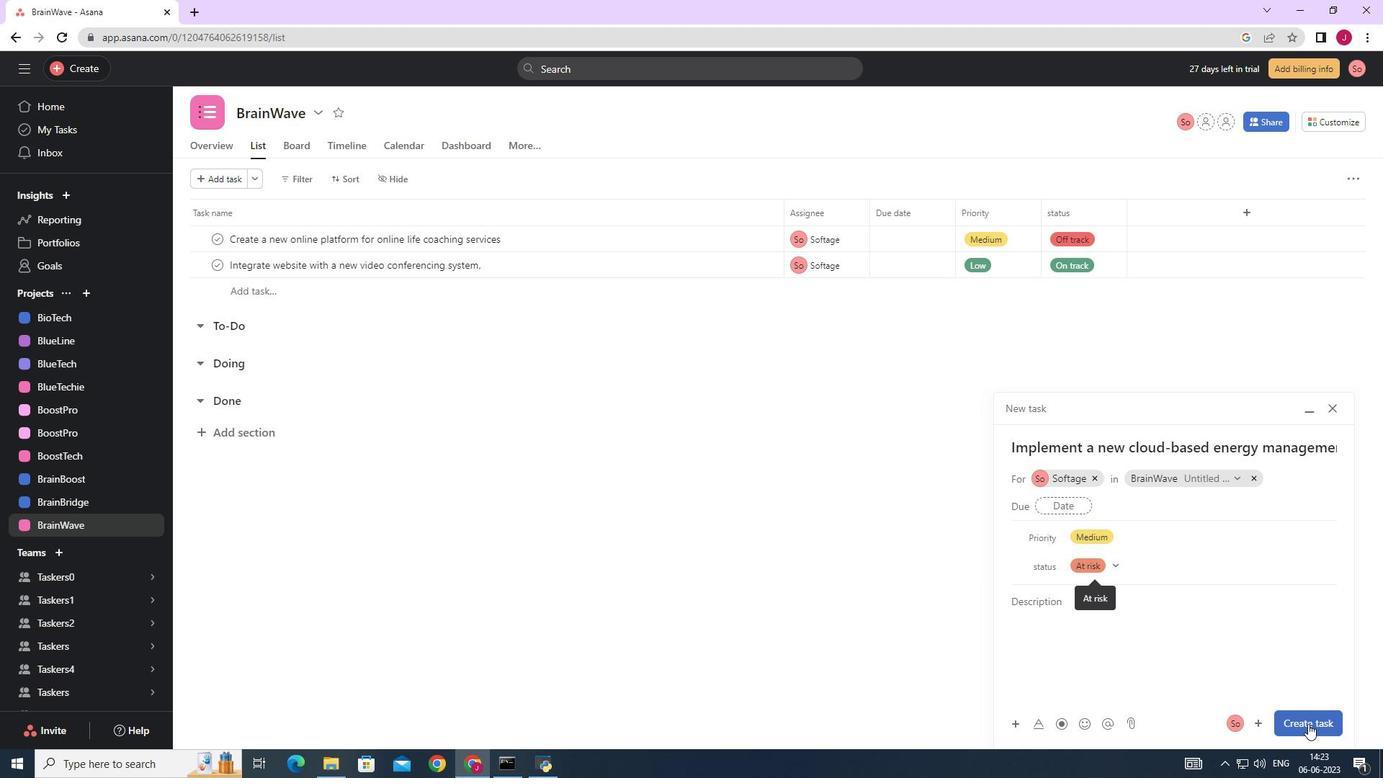 
Action: Mouse moved to (1078, 552)
Screenshot: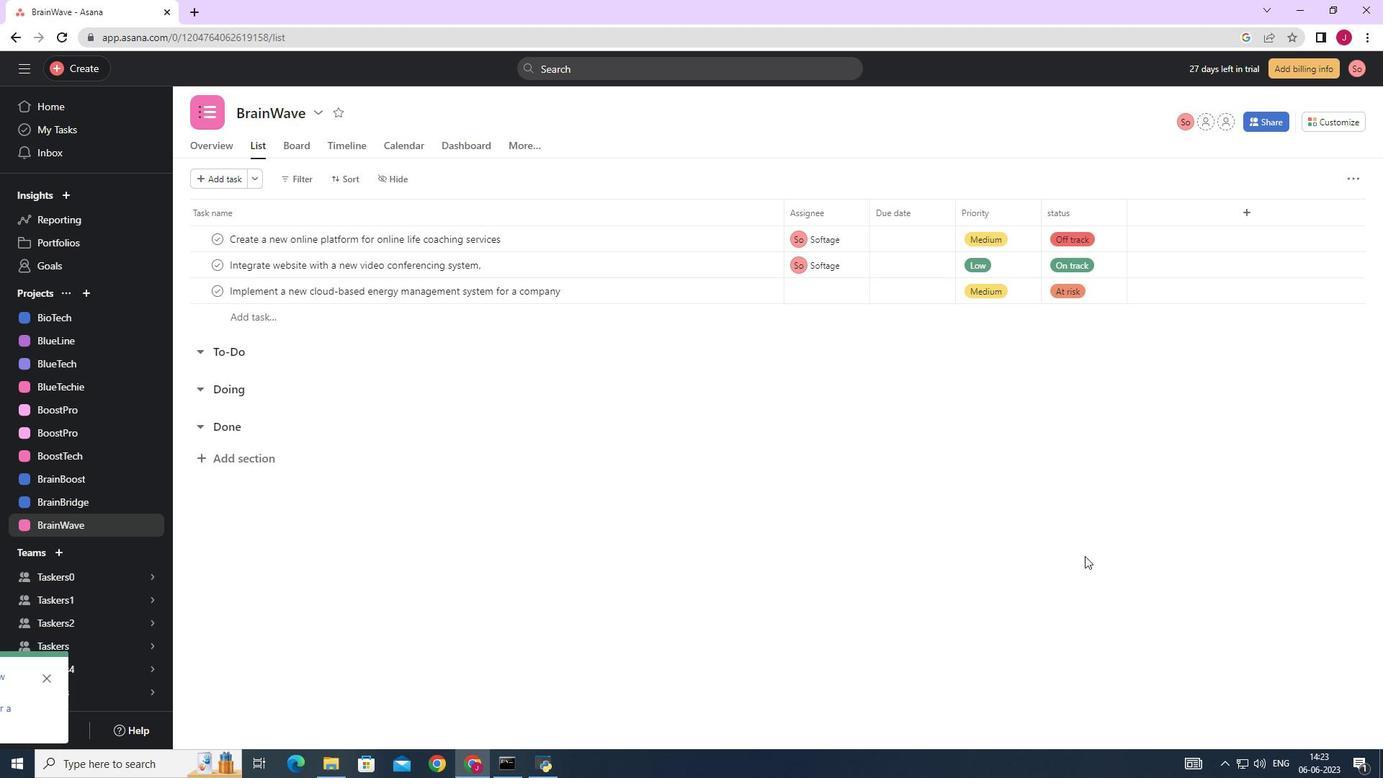 
